 Task: Locate the nearest public gardens to Atlanta, Georgia, and Birmingham, Alabama.
Action: Mouse moved to (160, 83)
Screenshot: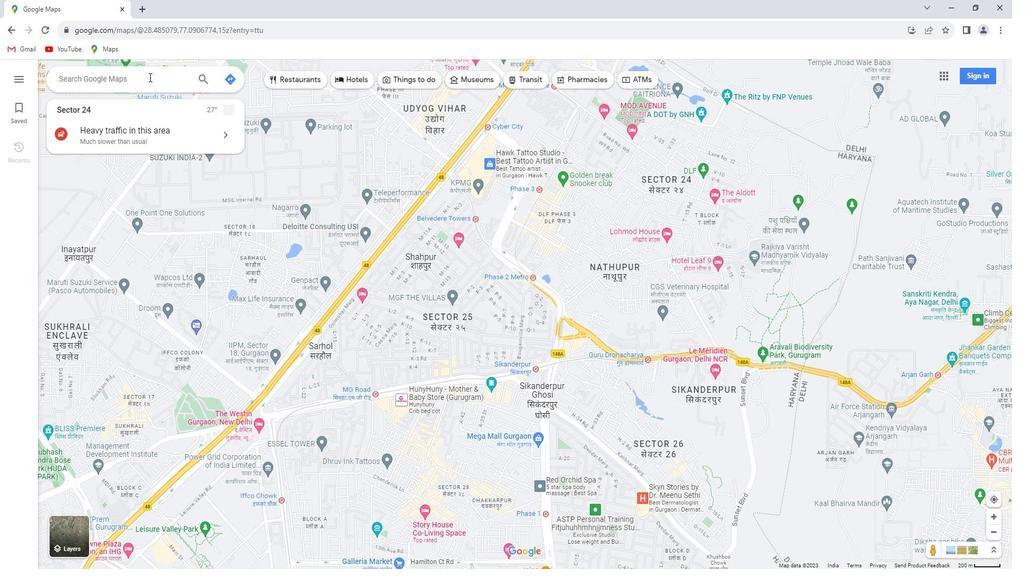 
Action: Key pressed <Key.shift>Atlantaa,<Key.space><Key.shift>Georgia<Key.enter>
Screenshot: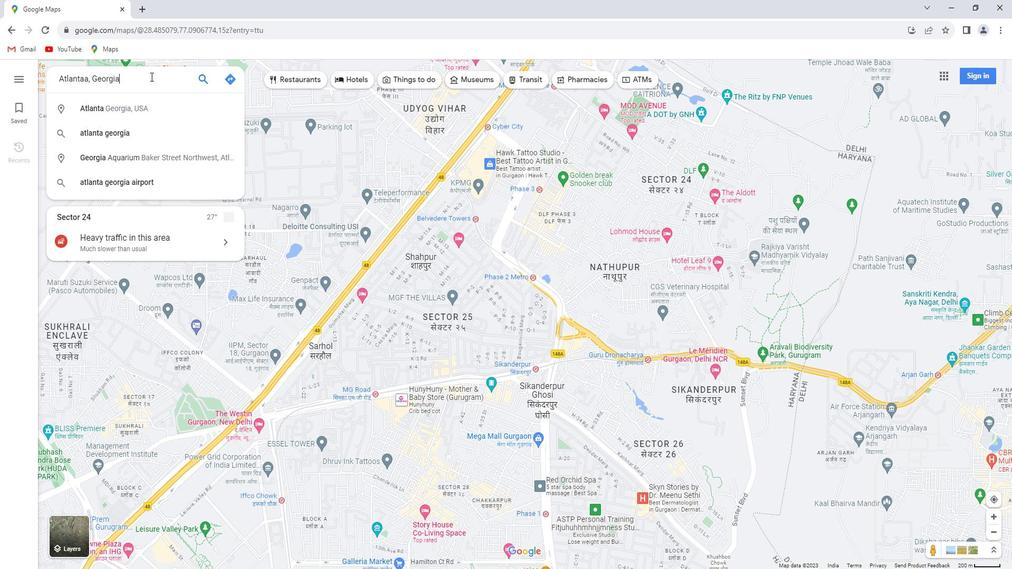 
Action: Mouse moved to (152, 265)
Screenshot: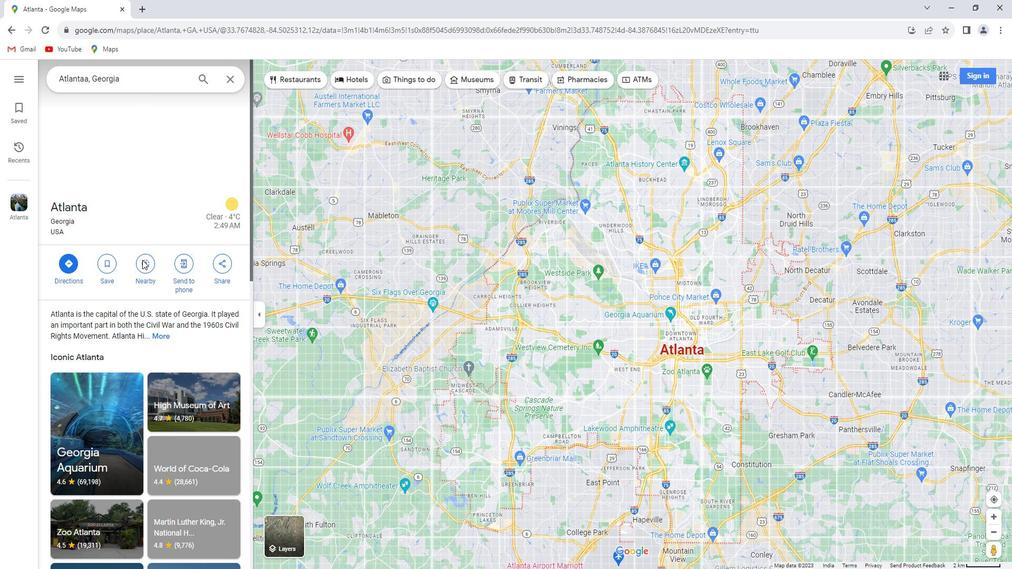 
Action: Mouse pressed left at (152, 265)
Screenshot: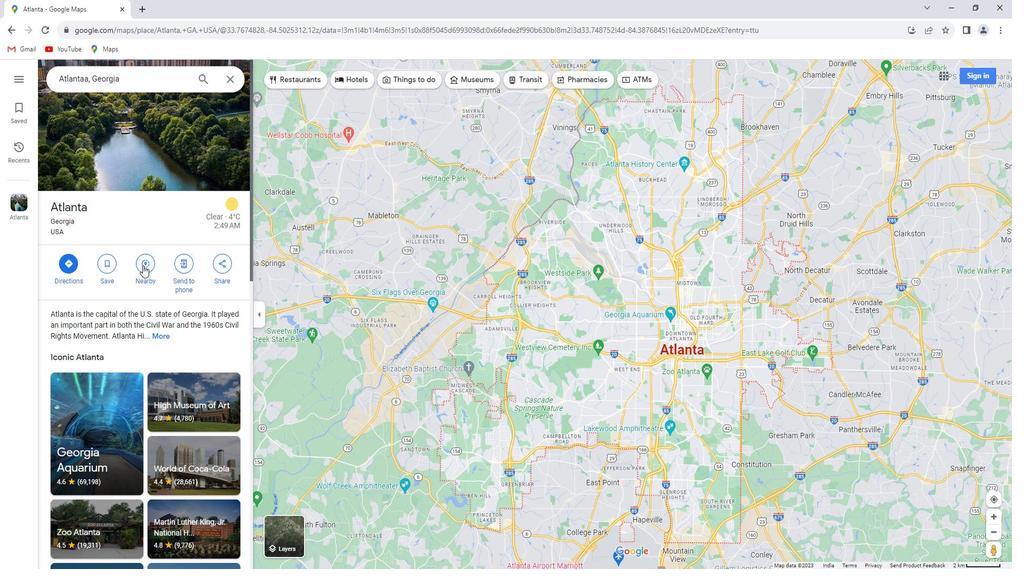 
Action: Key pressed public<Key.space>gardens
Screenshot: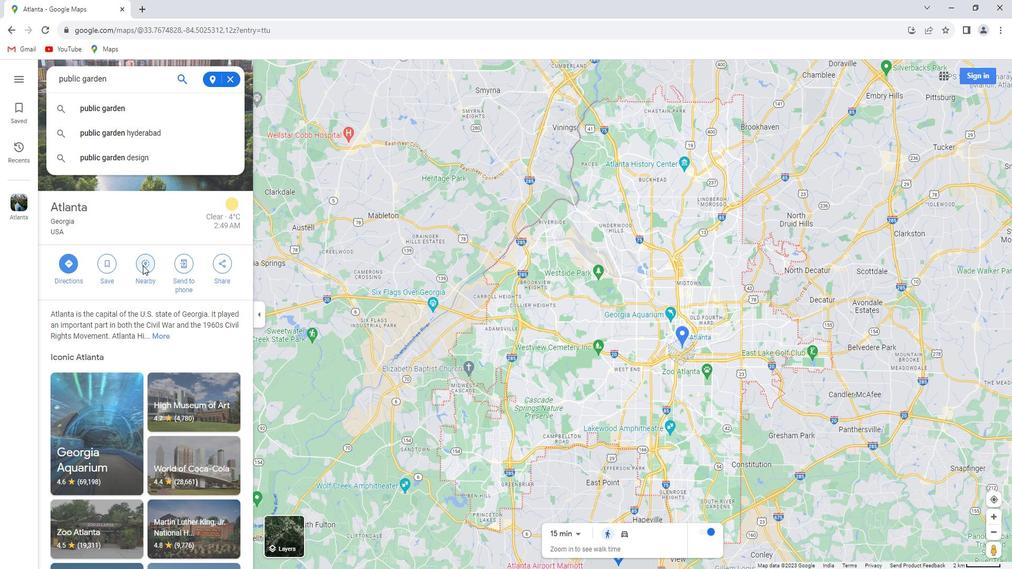 
Action: Mouse moved to (153, 267)
Screenshot: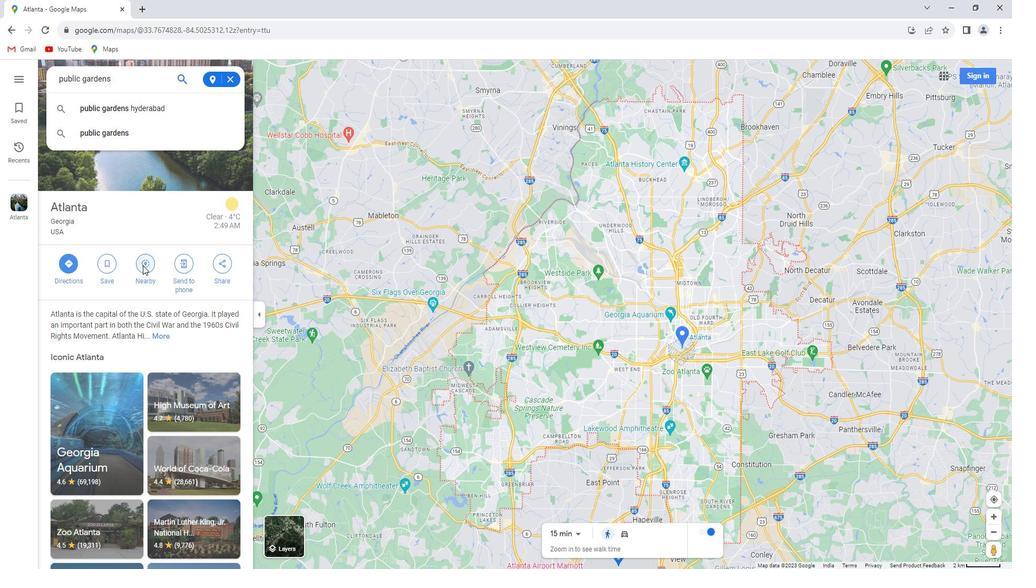 
Action: Key pressed <Key.enter>
Screenshot: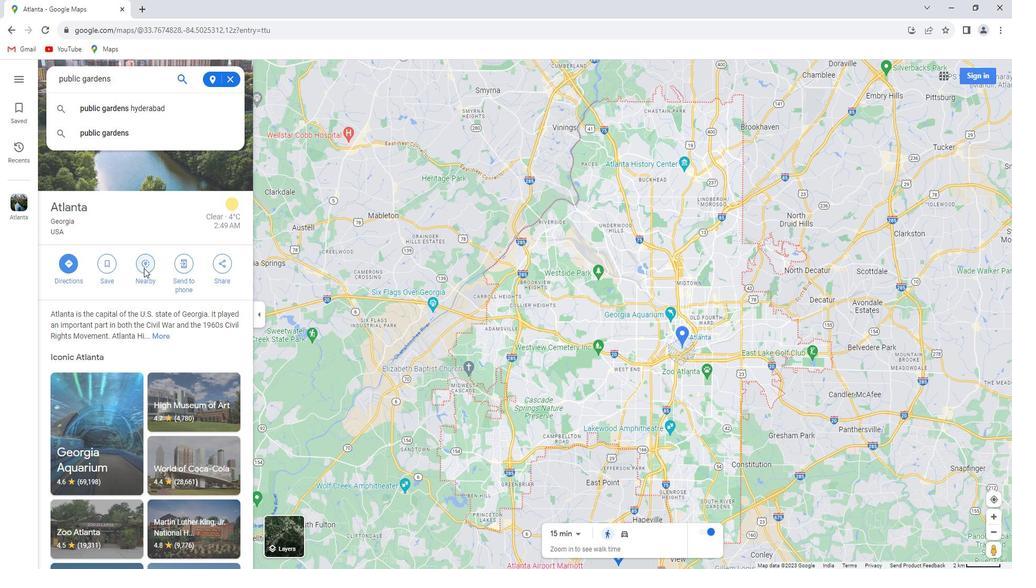 
Action: Mouse moved to (152, 275)
Screenshot: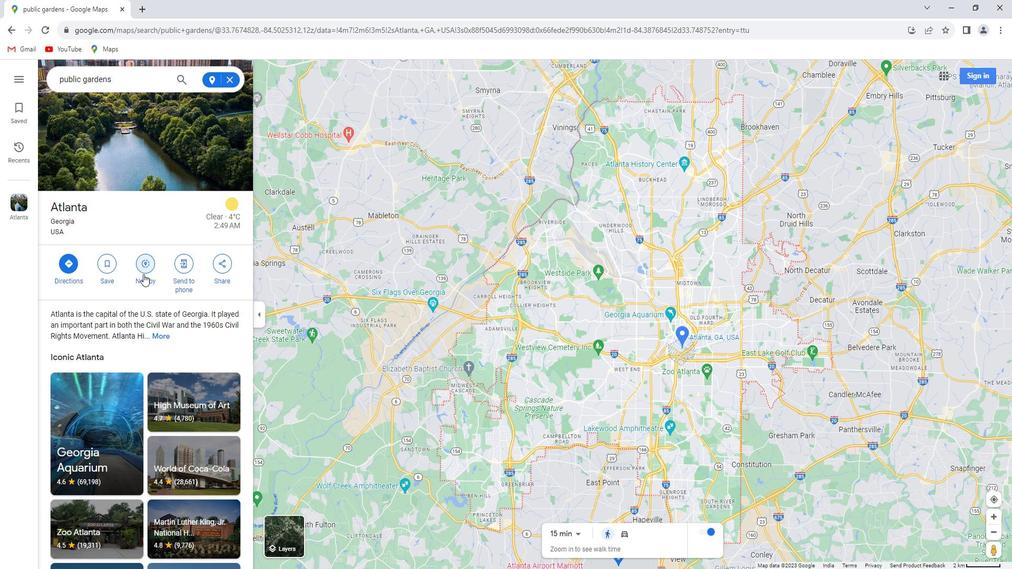 
Action: Mouse scrolled (152, 275) with delta (0, 0)
Screenshot: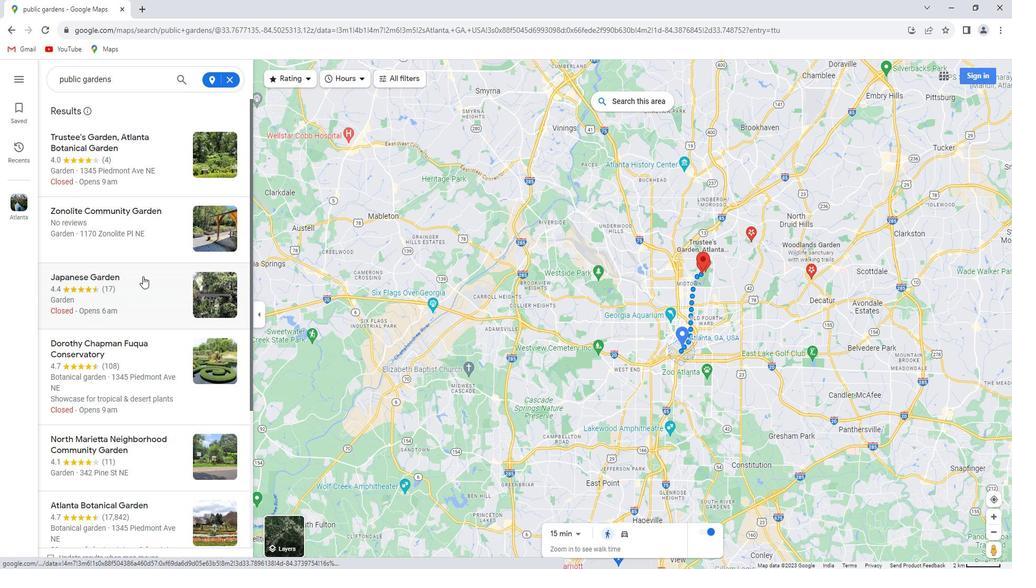 
Action: Mouse scrolled (152, 275) with delta (0, 0)
Screenshot: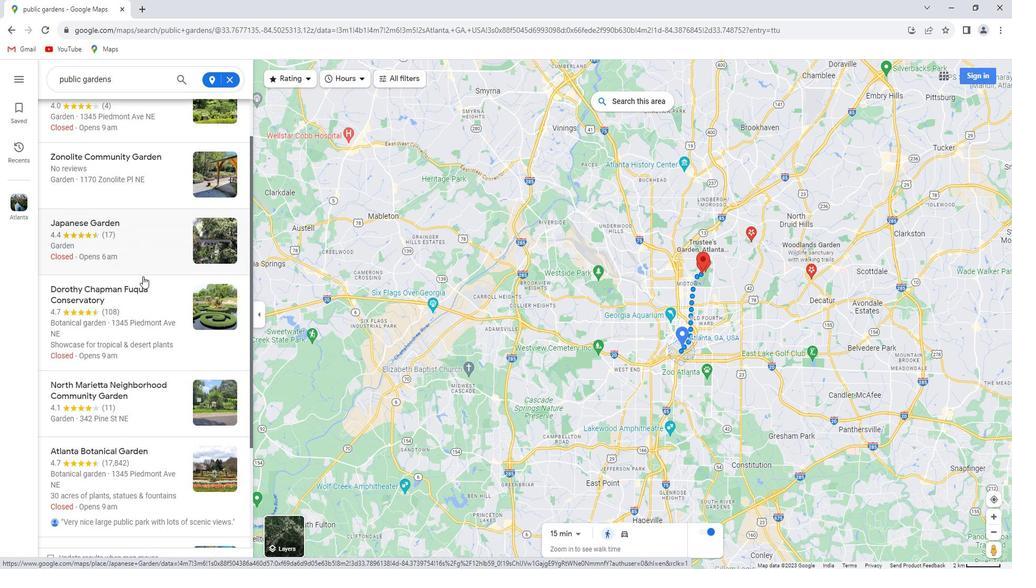 
Action: Mouse scrolled (152, 275) with delta (0, 0)
Screenshot: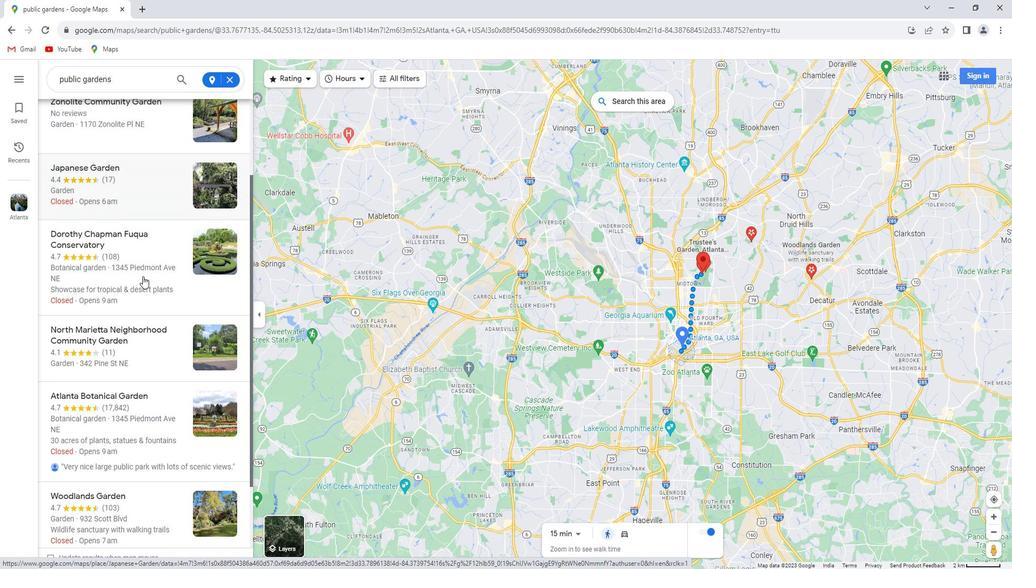 
Action: Mouse scrolled (152, 275) with delta (0, 0)
Screenshot: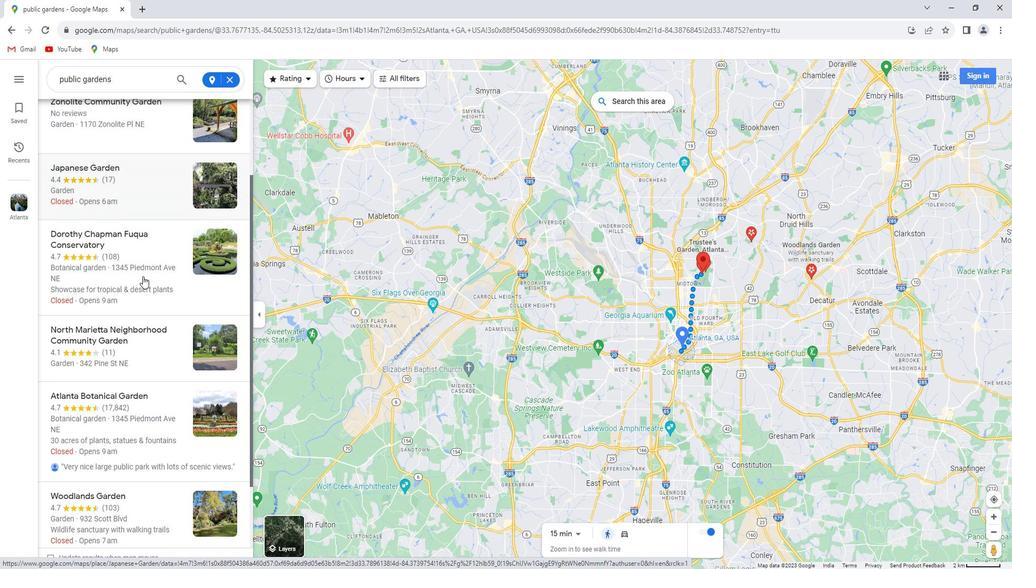 
Action: Mouse scrolled (152, 275) with delta (0, 0)
Screenshot: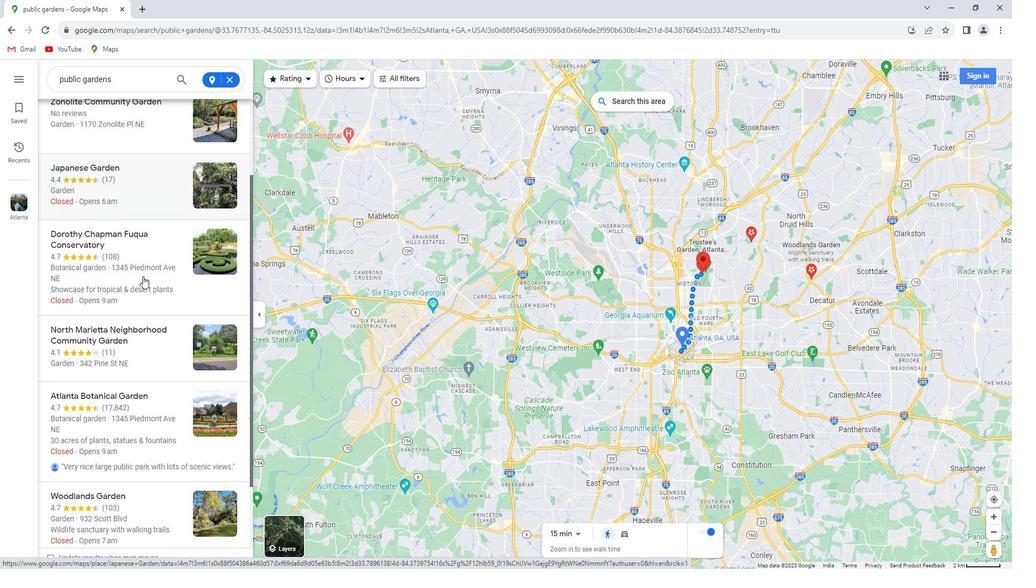 
Action: Mouse moved to (152, 277)
Screenshot: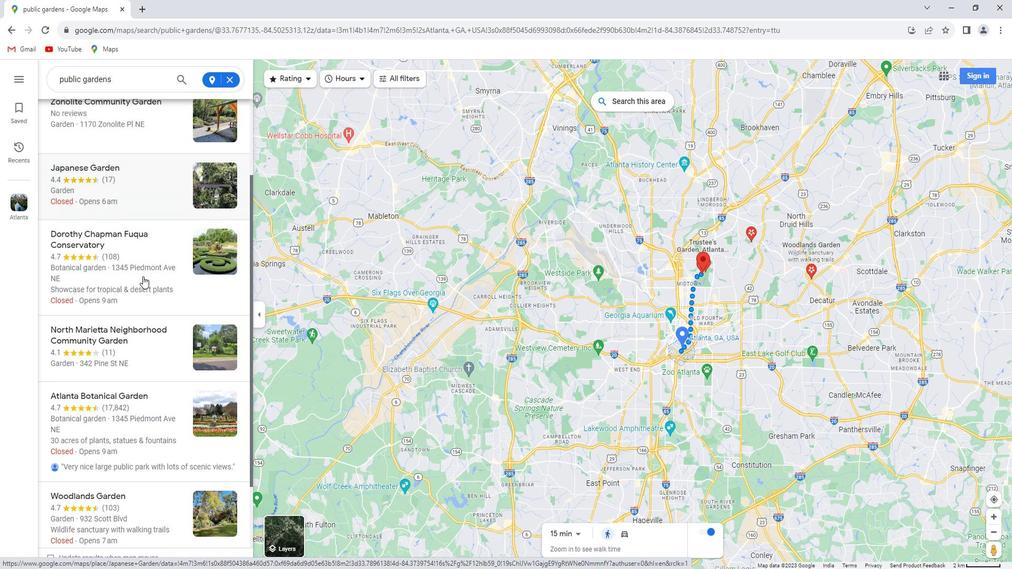 
Action: Mouse scrolled (152, 276) with delta (0, 0)
Screenshot: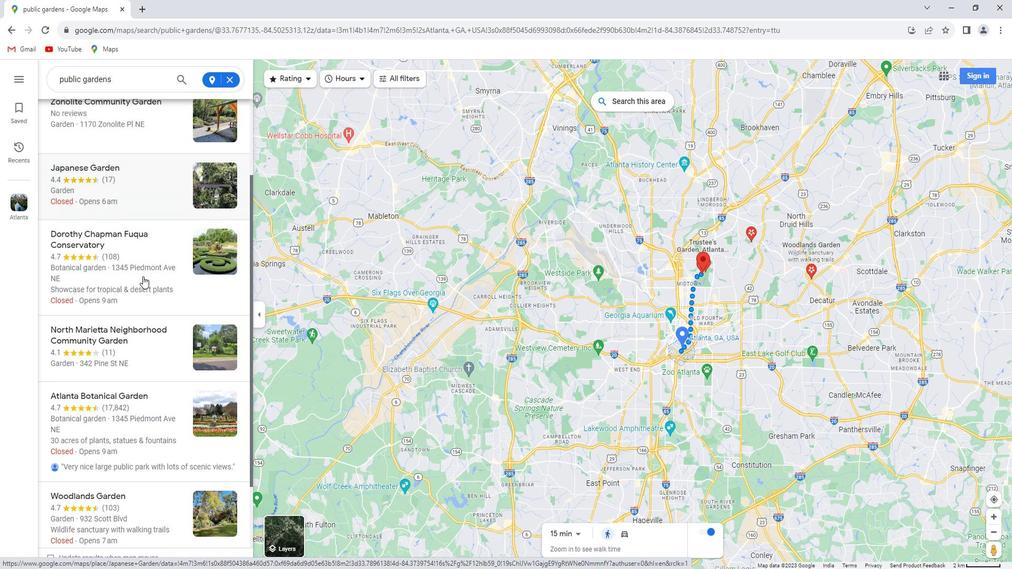 
Action: Mouse scrolled (152, 276) with delta (0, 0)
Screenshot: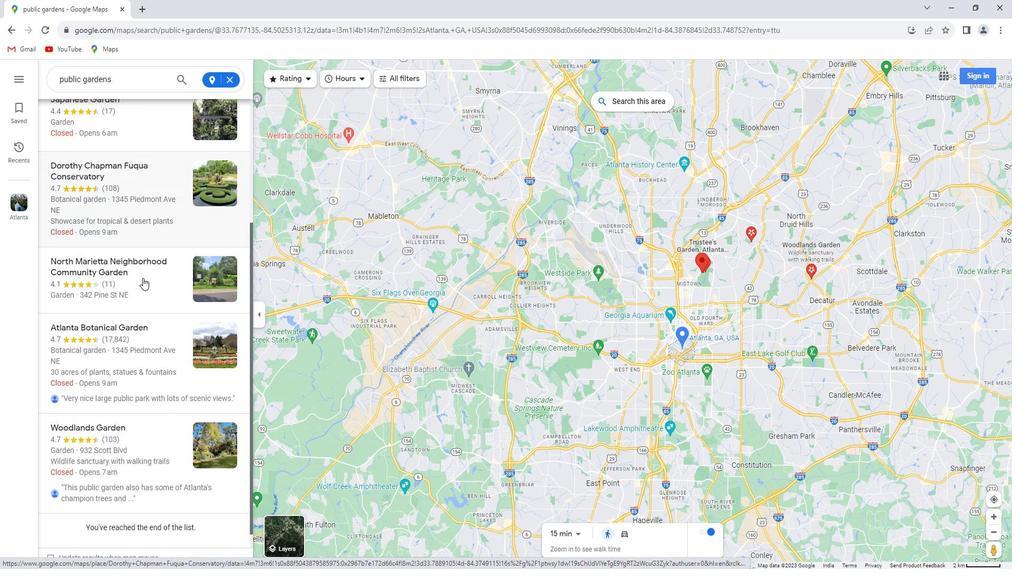 
Action: Mouse scrolled (152, 276) with delta (0, 0)
Screenshot: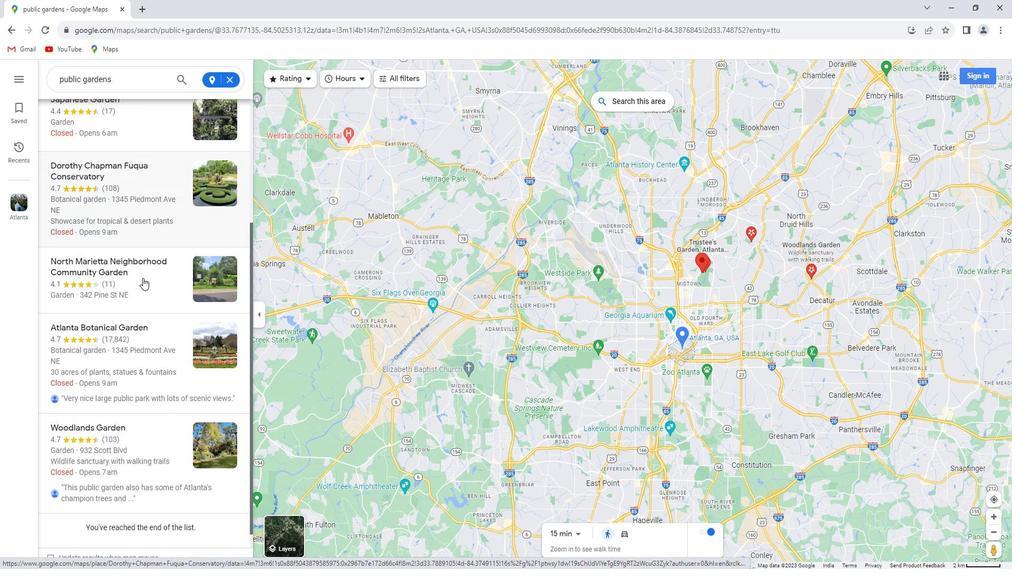 
Action: Mouse scrolled (152, 276) with delta (0, 0)
Screenshot: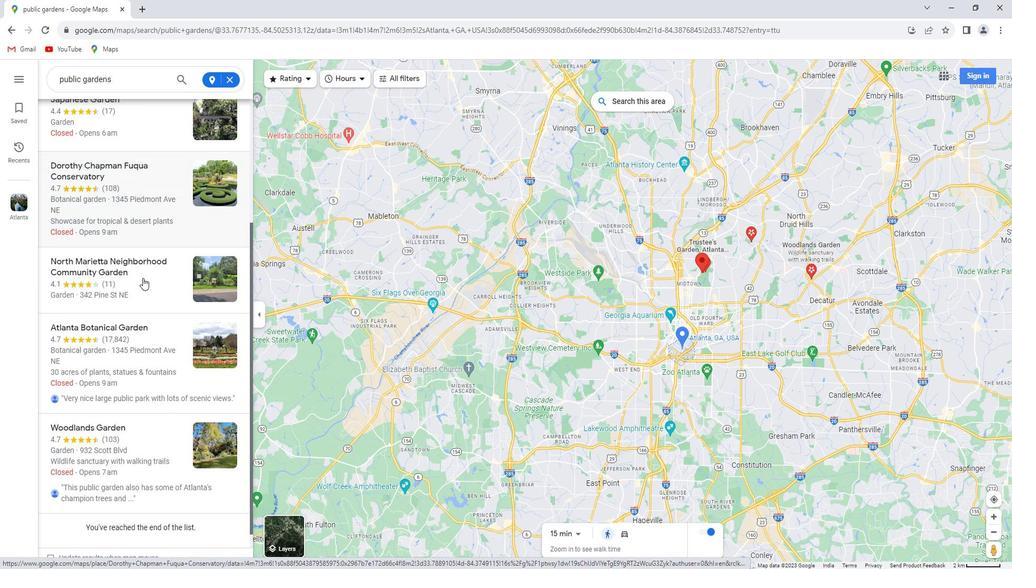 
Action: Mouse scrolled (152, 277) with delta (0, 0)
Screenshot: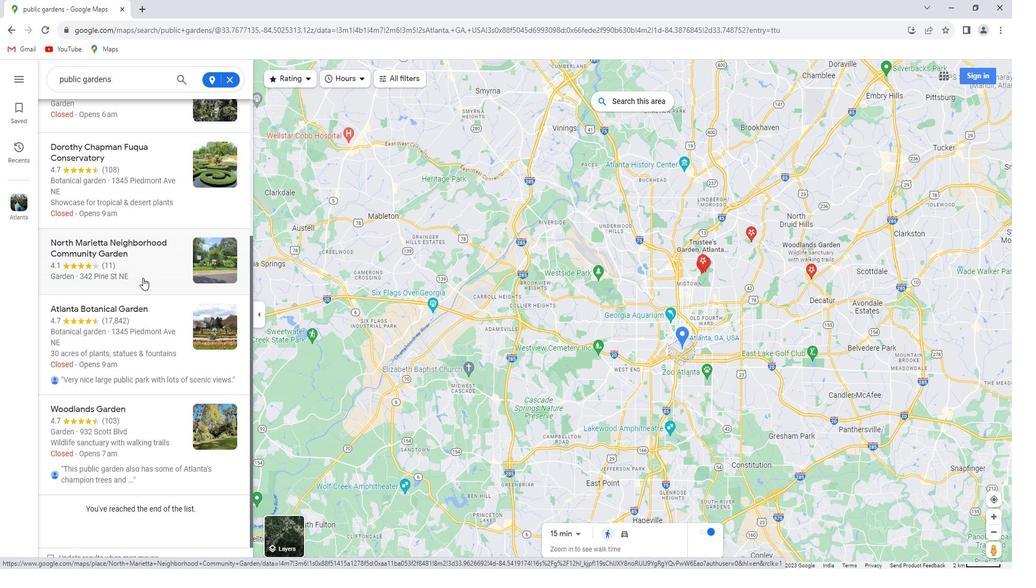 
Action: Mouse scrolled (152, 277) with delta (0, 0)
Screenshot: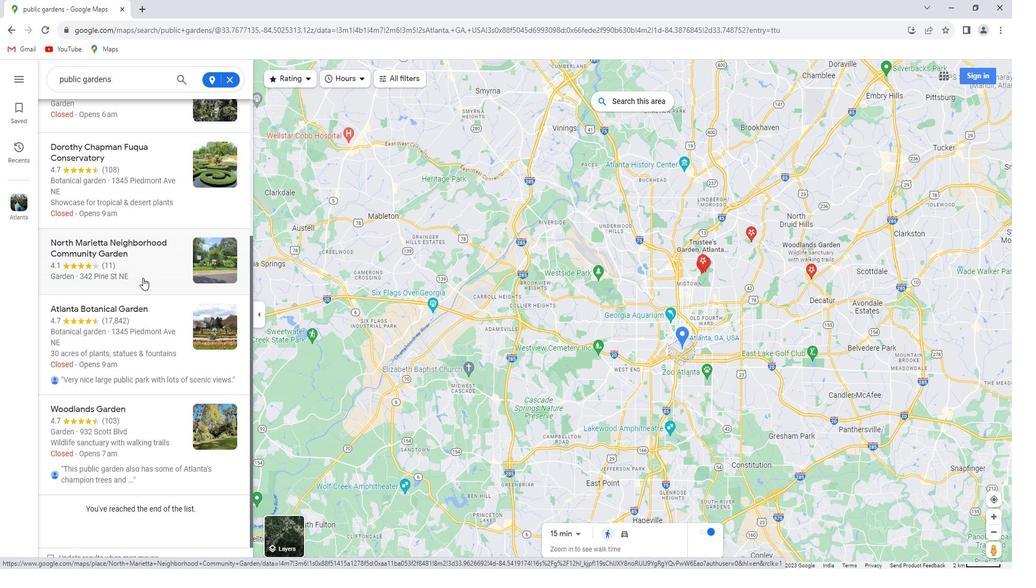 
Action: Mouse scrolled (152, 277) with delta (0, 0)
Screenshot: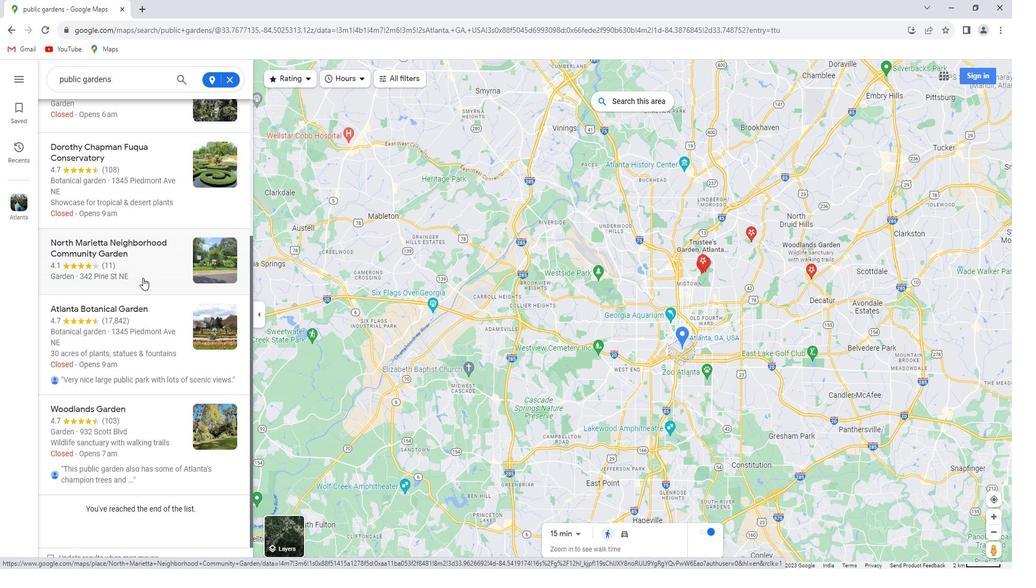 
Action: Mouse moved to (152, 277)
Screenshot: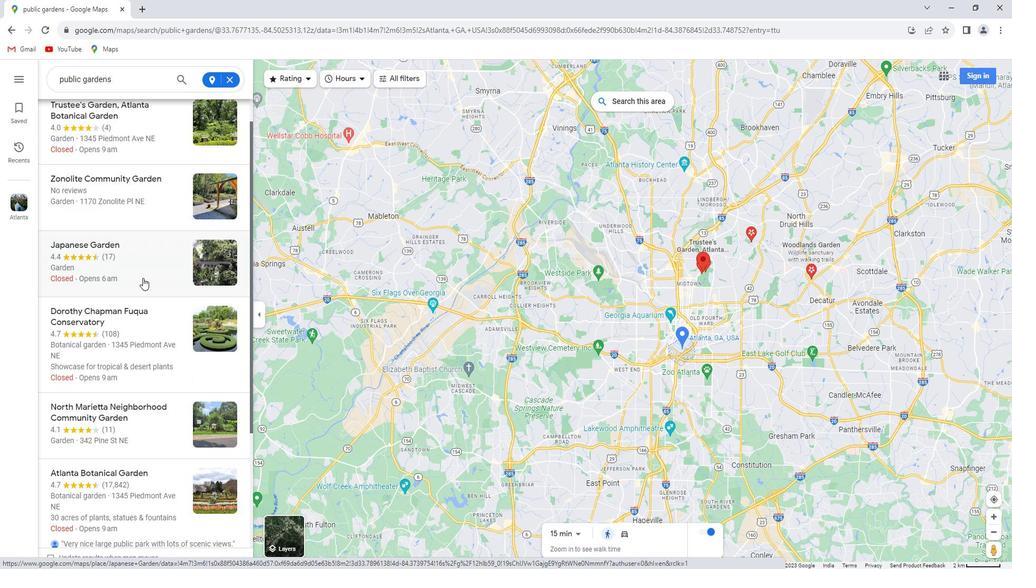 
Action: Mouse scrolled (152, 278) with delta (0, 0)
Screenshot: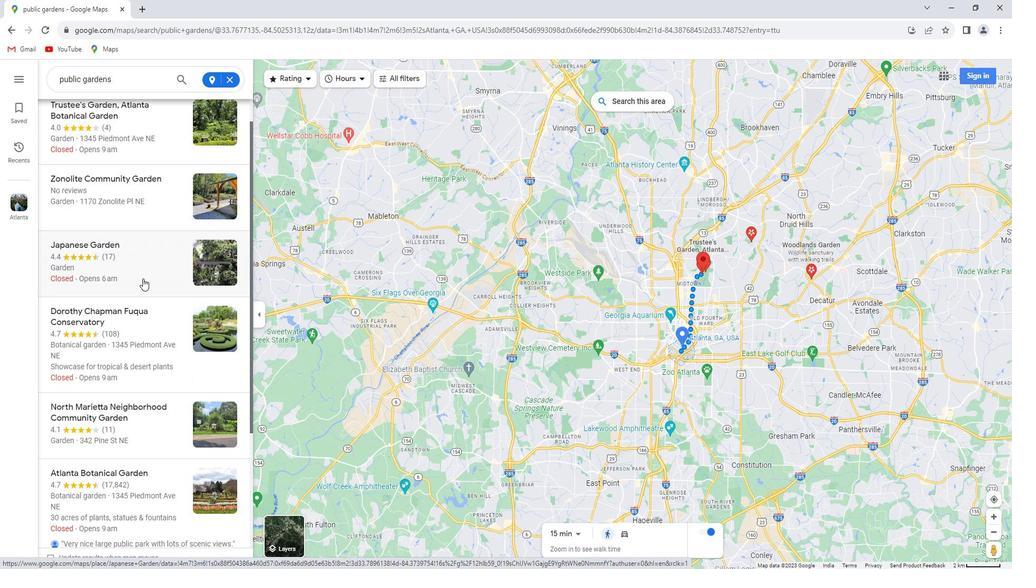 
Action: Mouse scrolled (152, 278) with delta (0, 0)
Screenshot: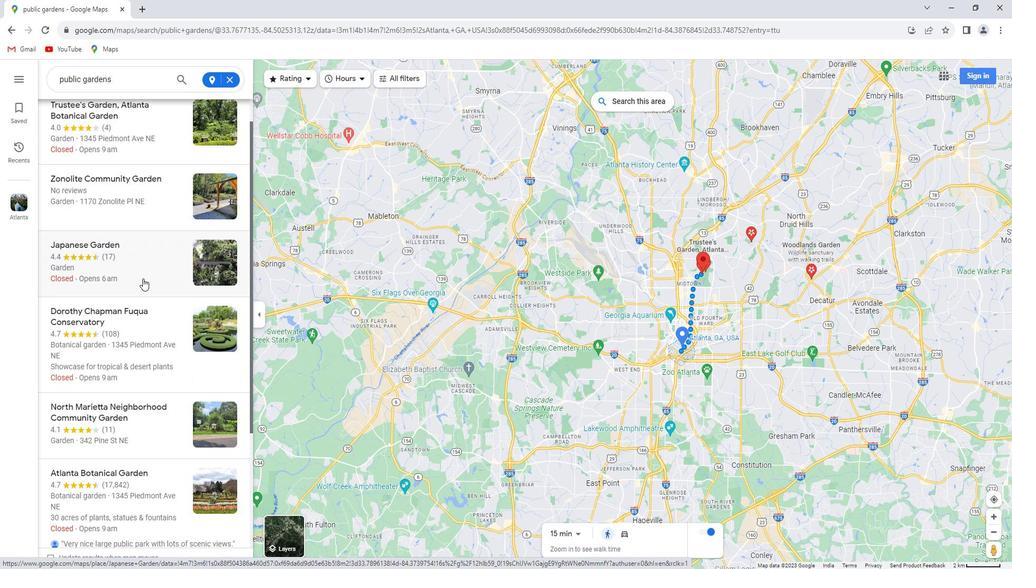 
Action: Mouse scrolled (152, 278) with delta (0, 0)
Screenshot: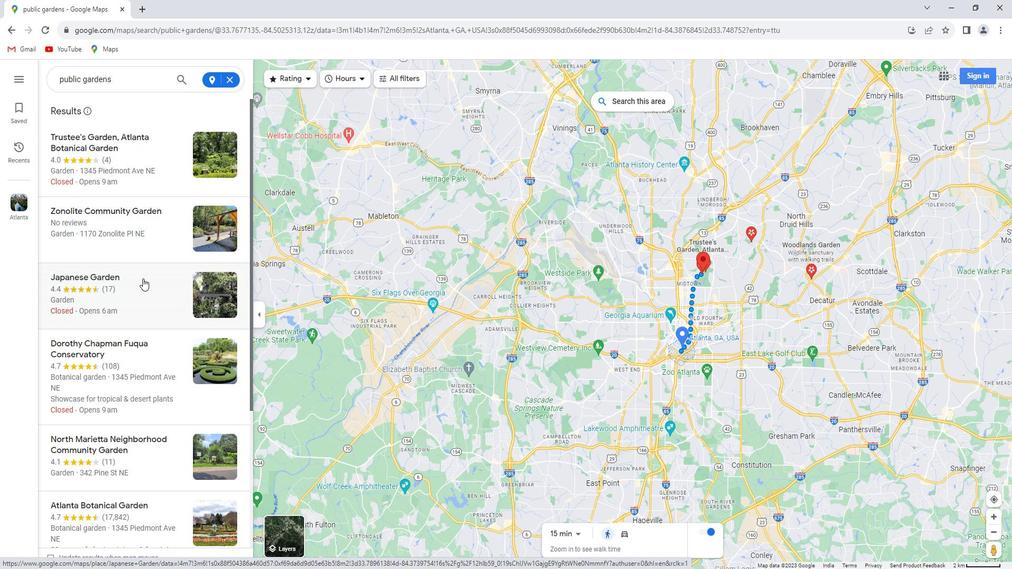 
Action: Mouse scrolled (152, 278) with delta (0, 0)
Screenshot: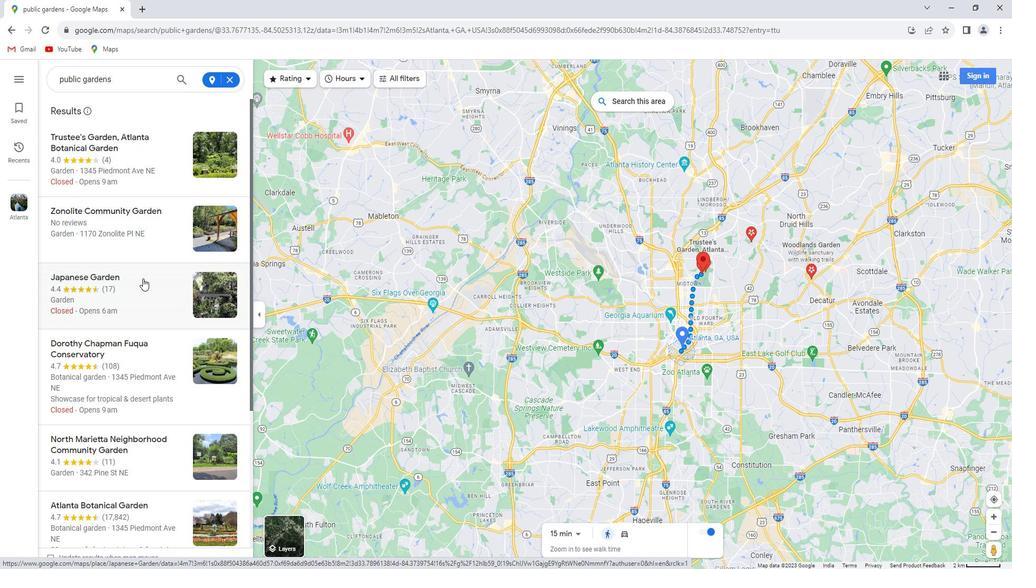 
Action: Mouse moved to (243, 85)
Screenshot: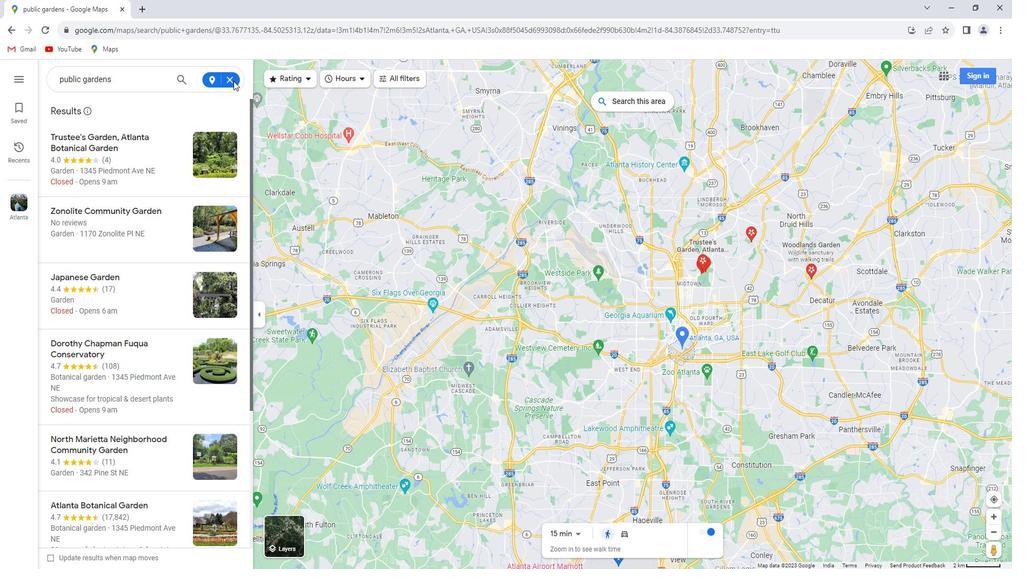 
Action: Mouse pressed left at (243, 85)
Screenshot: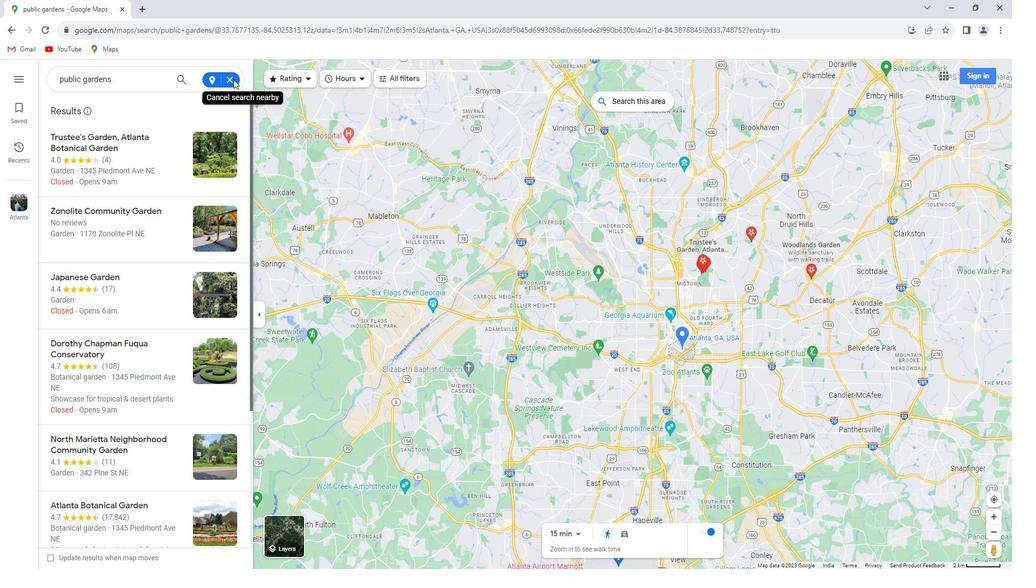 
Action: Mouse moved to (241, 82)
Screenshot: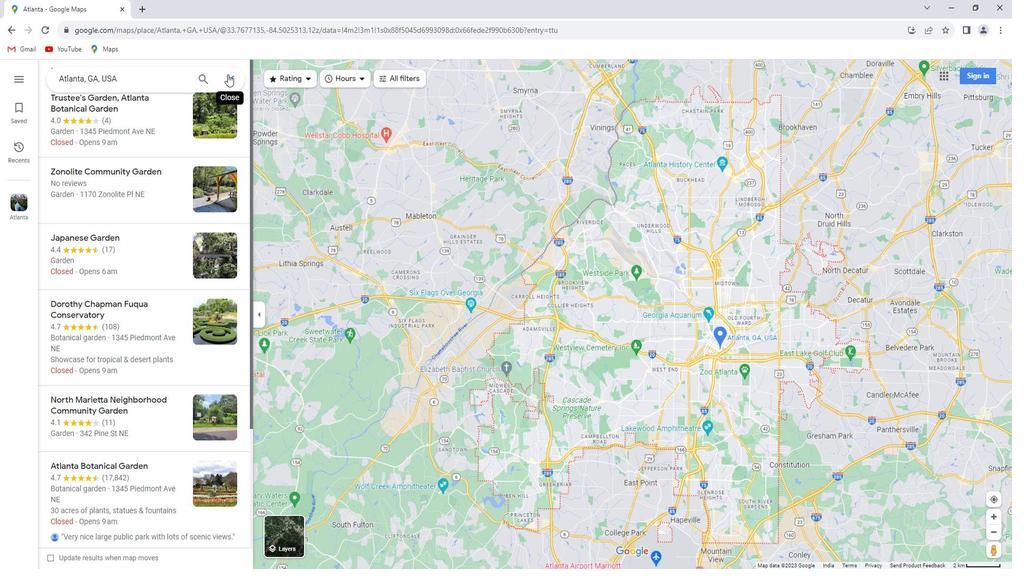 
Action: Mouse pressed left at (241, 82)
Screenshot: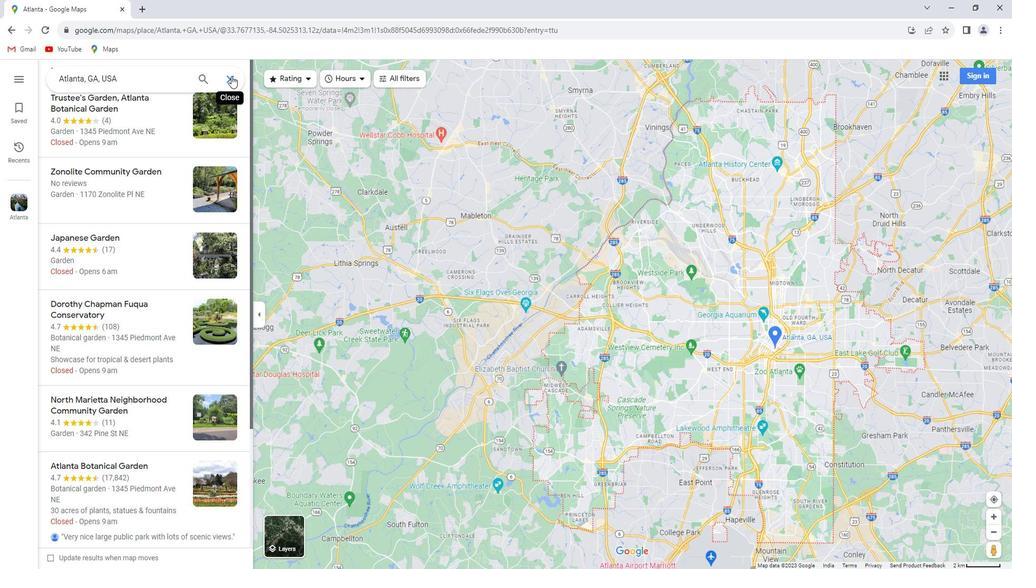 
Action: Mouse moved to (154, 84)
Screenshot: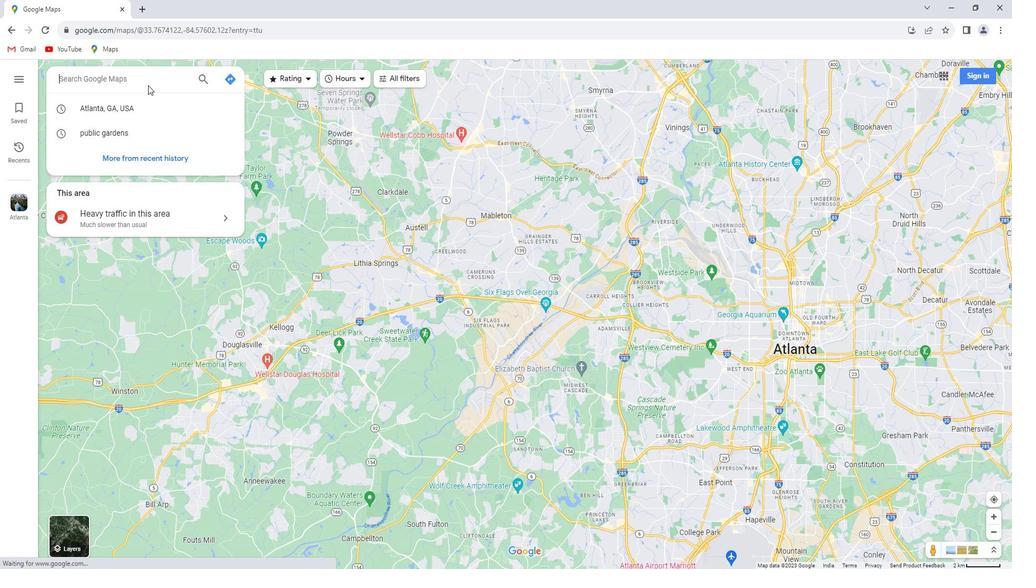 
Action: Key pressed <Key.shift>M<Key.backspace><Key.shift>Brimingham,<Key.space><Key.shift>Alabama<Key.enter>
Screenshot: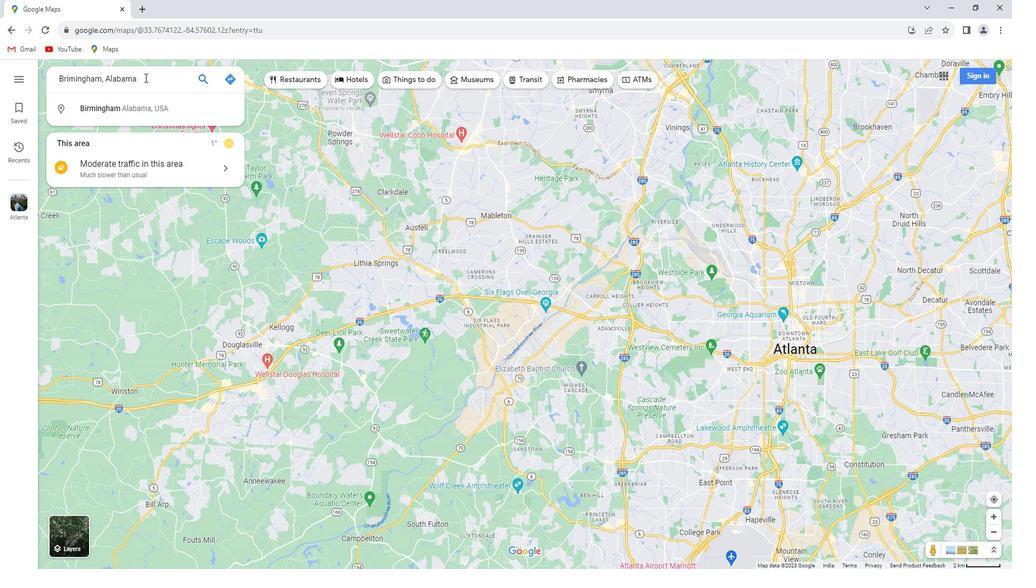 
Action: Mouse moved to (158, 266)
Screenshot: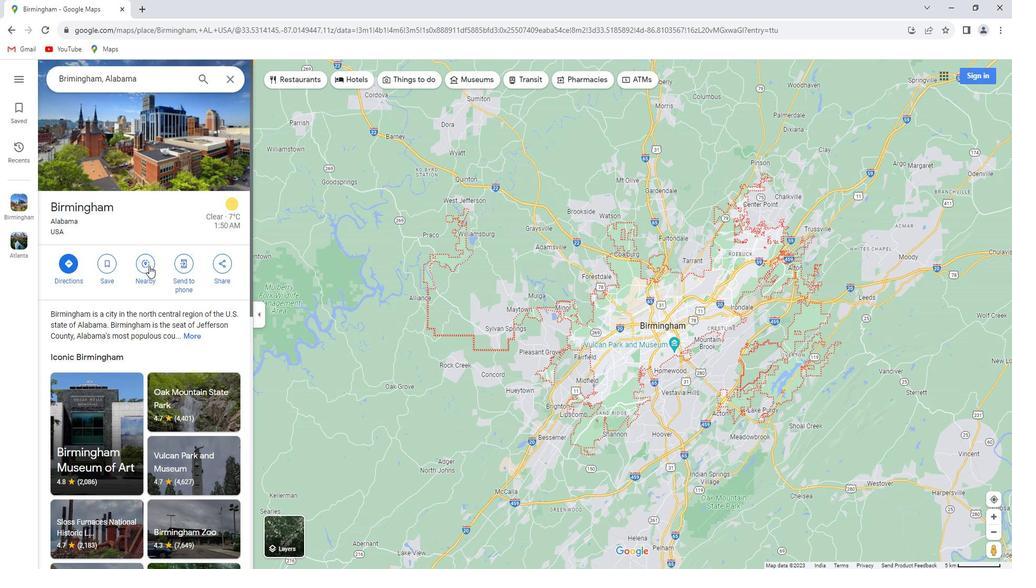 
Action: Mouse pressed left at (158, 266)
Screenshot: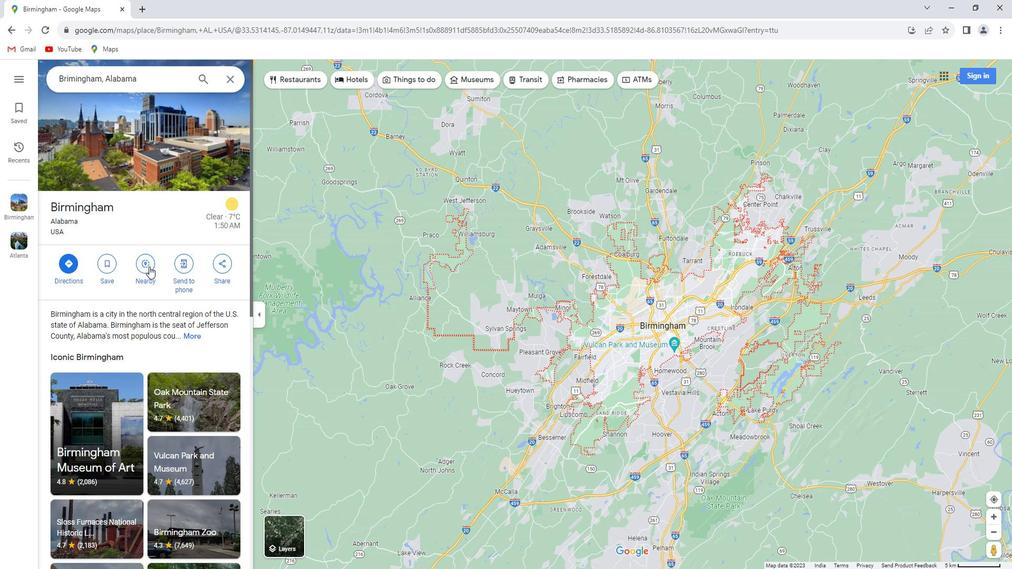 
Action: Key pressed public<Key.space>gardens<Key.enter>
Screenshot: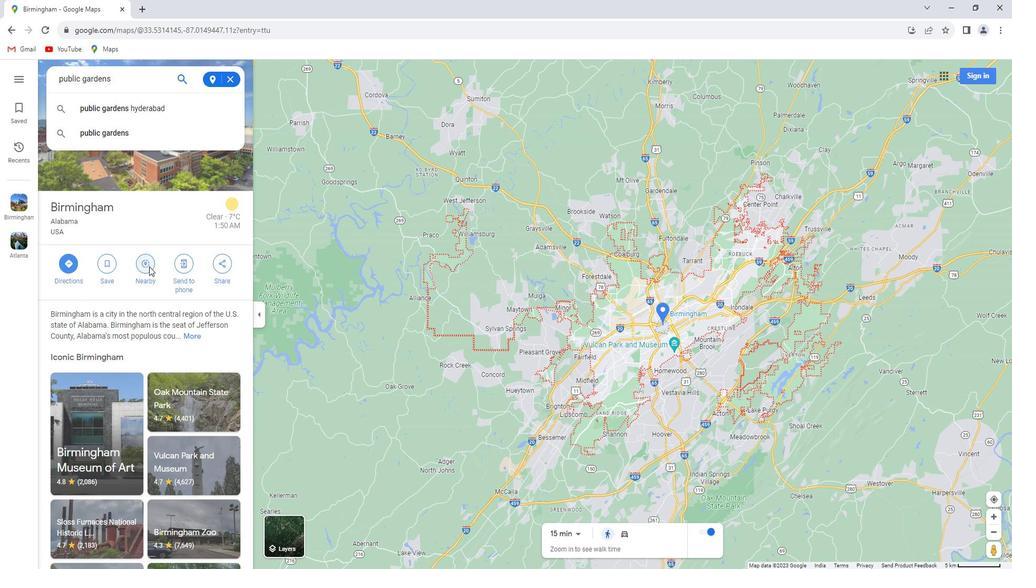 
Action: Mouse moved to (167, 181)
Screenshot: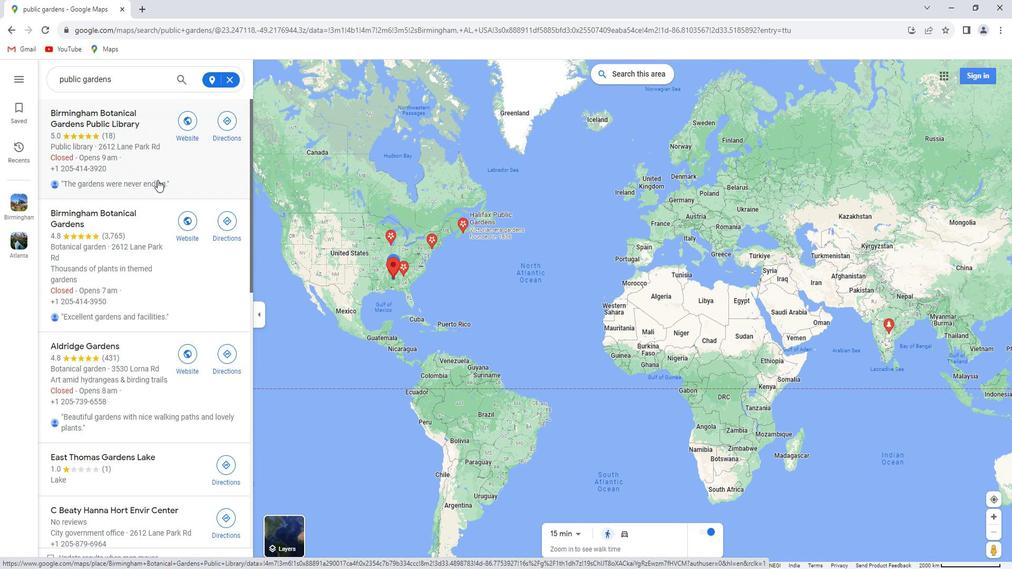 
Action: Mouse scrolled (167, 181) with delta (0, 0)
Screenshot: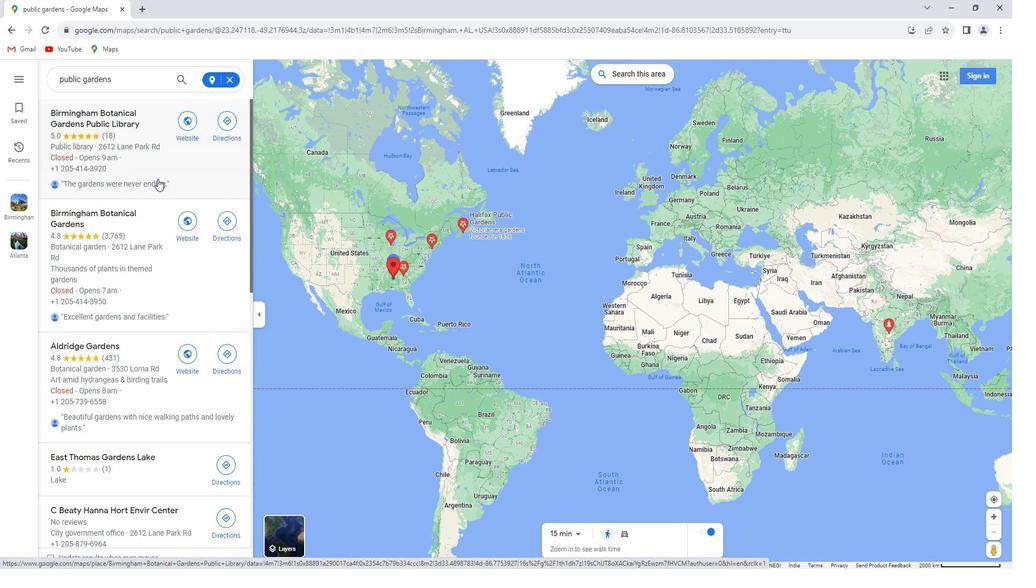 
Action: Mouse moved to (167, 181)
Screenshot: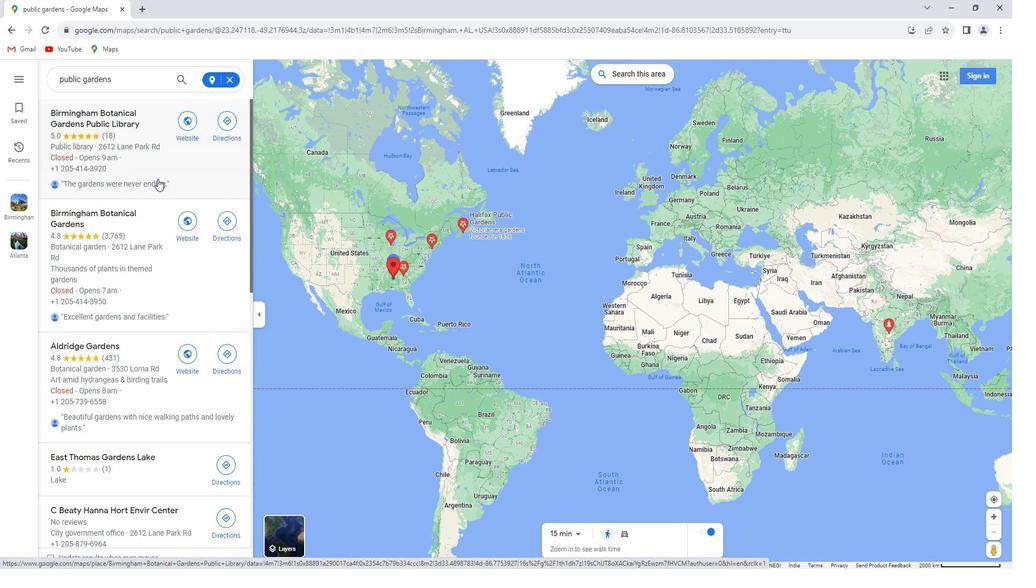 
Action: Mouse scrolled (167, 181) with delta (0, 0)
Screenshot: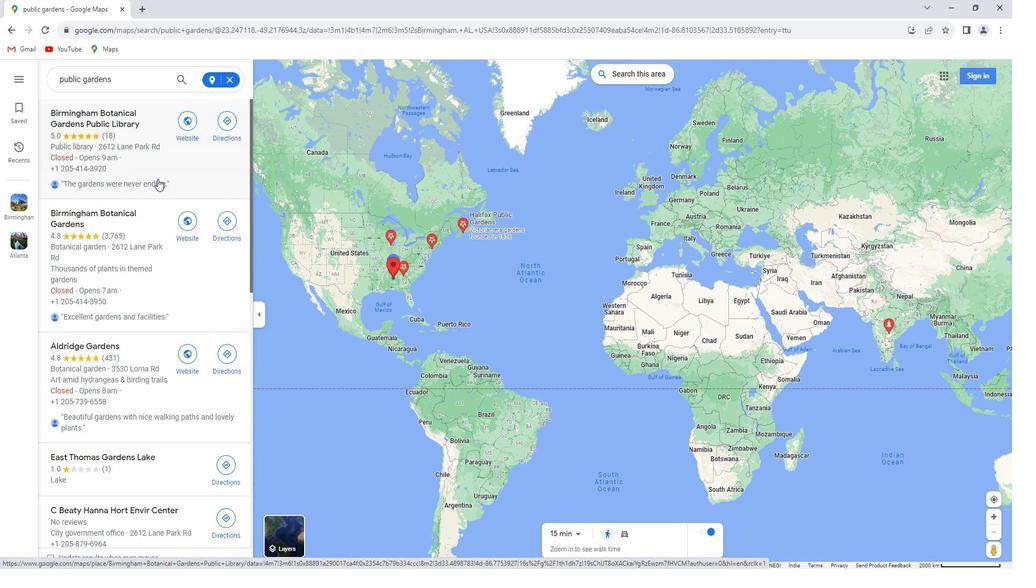 
Action: Mouse moved to (167, 183)
Screenshot: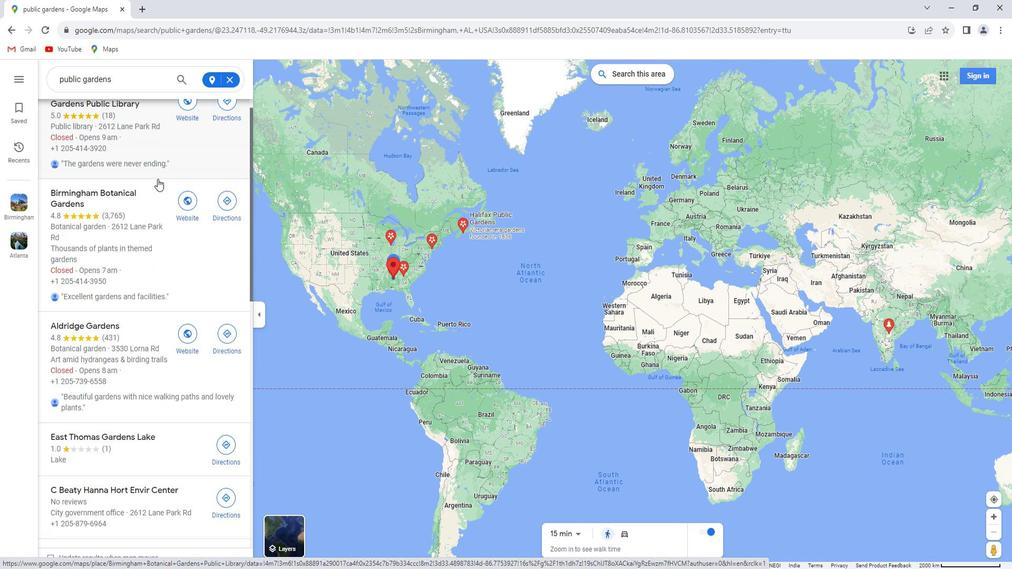 
Action: Mouse scrolled (167, 183) with delta (0, 0)
Screenshot: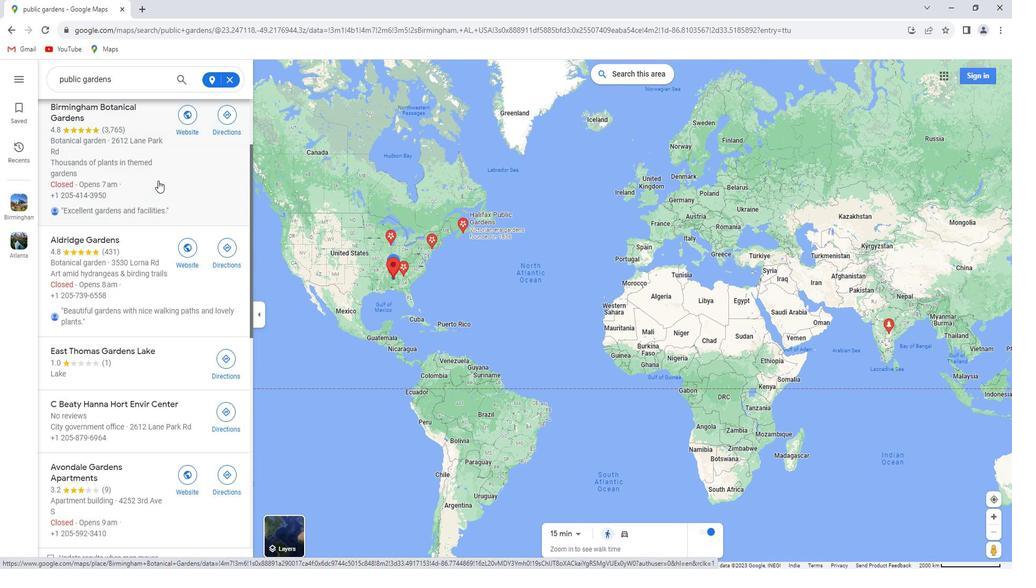 
Action: Mouse scrolled (167, 183) with delta (0, 0)
Screenshot: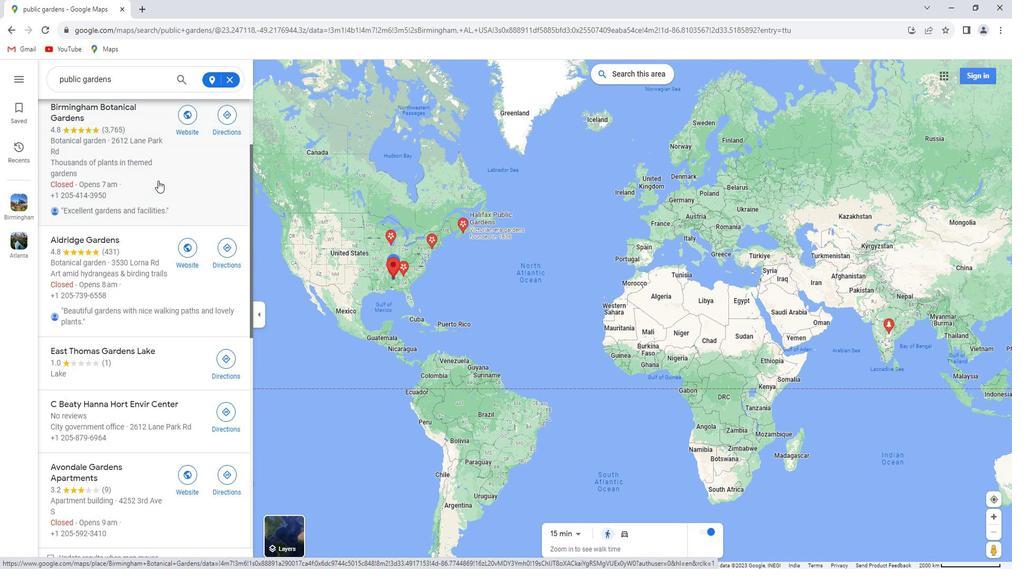 
Action: Mouse scrolled (167, 183) with delta (0, 0)
Screenshot: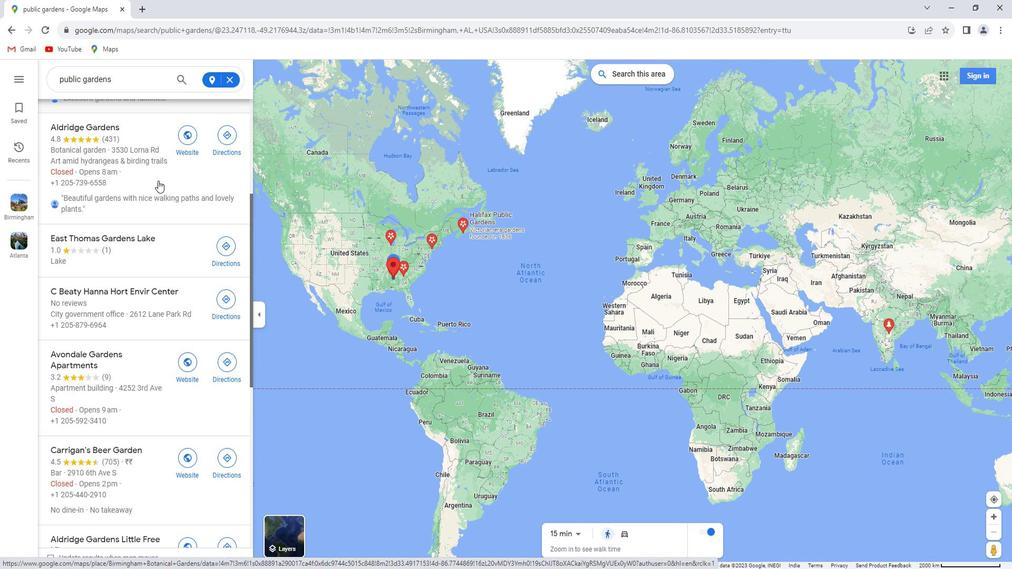 
Action: Mouse scrolled (167, 183) with delta (0, 0)
Screenshot: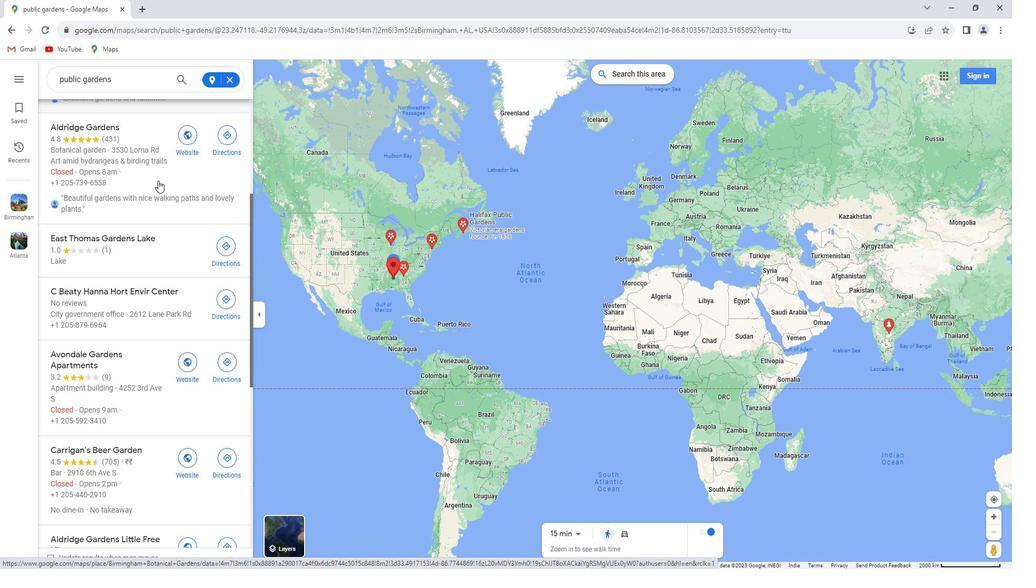 
Action: Mouse scrolled (167, 183) with delta (0, 0)
Screenshot: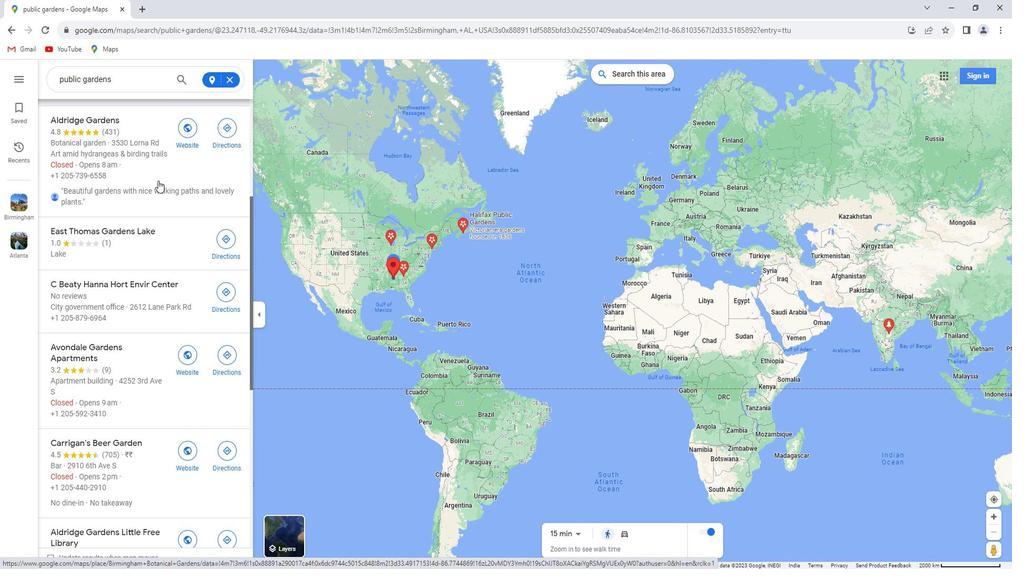 
Action: Mouse scrolled (167, 183) with delta (0, 0)
Screenshot: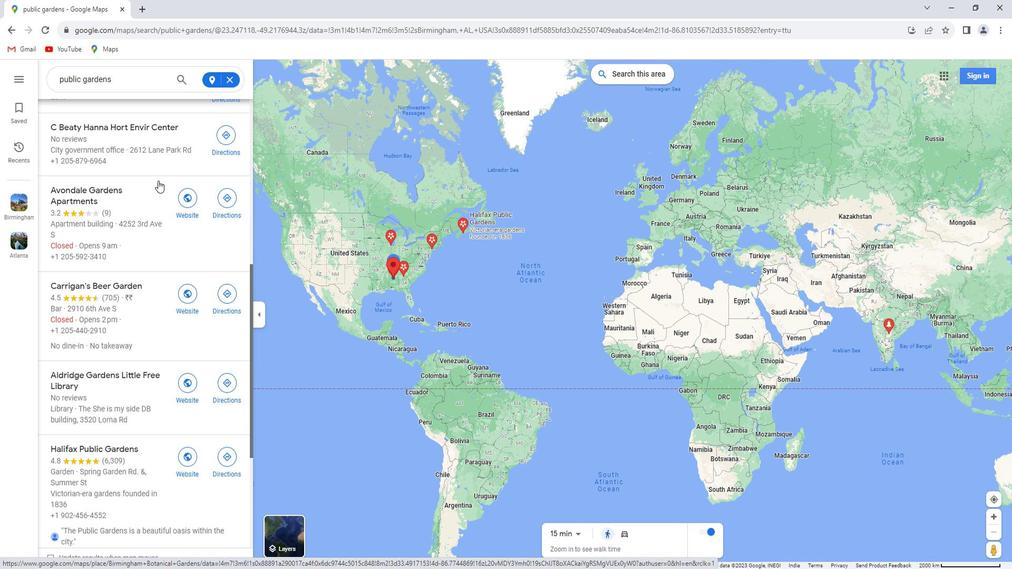 
Action: Mouse scrolled (167, 183) with delta (0, 0)
Screenshot: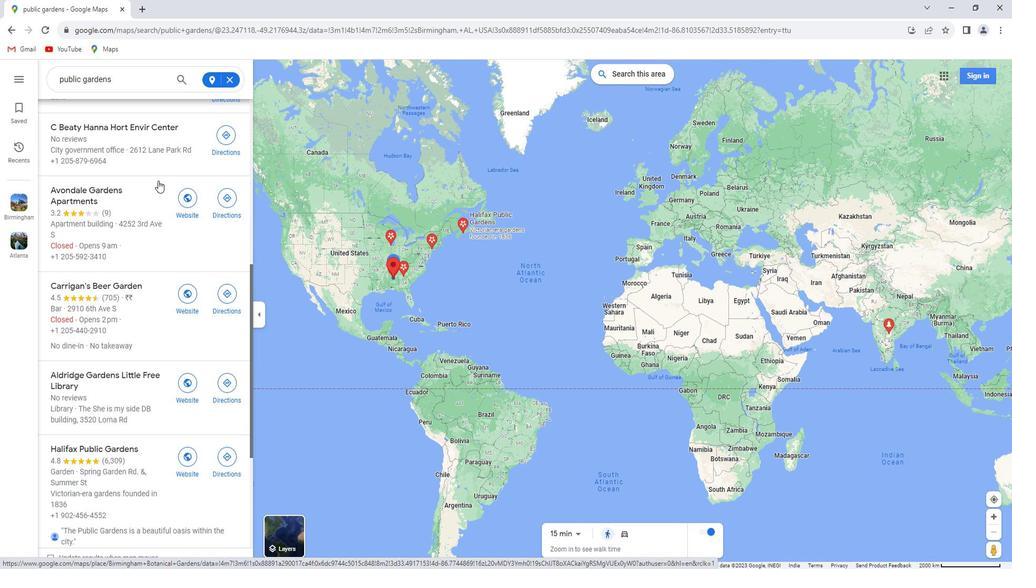 
Action: Mouse scrolled (167, 183) with delta (0, 0)
Screenshot: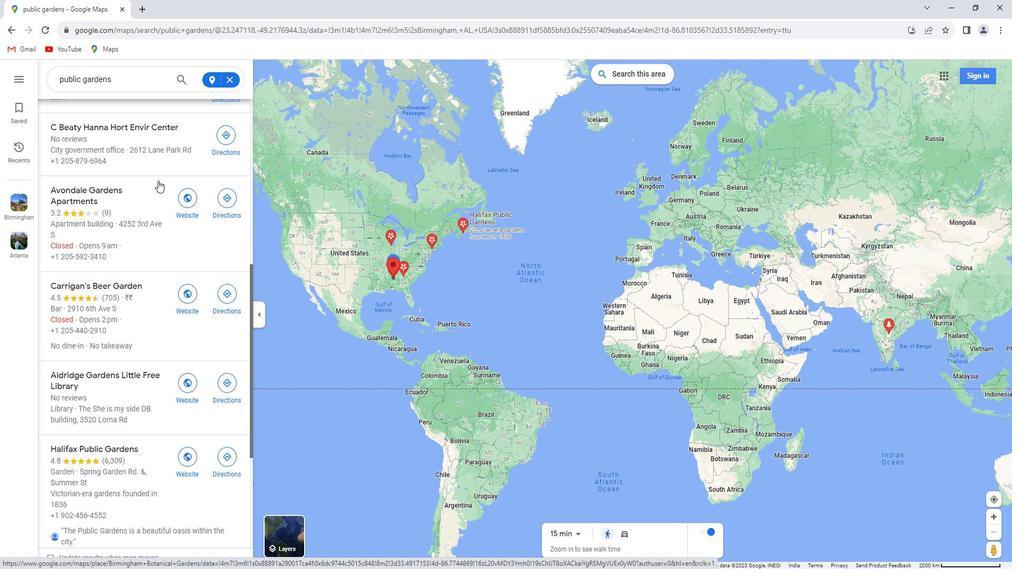 
Action: Mouse scrolled (167, 183) with delta (0, 0)
Screenshot: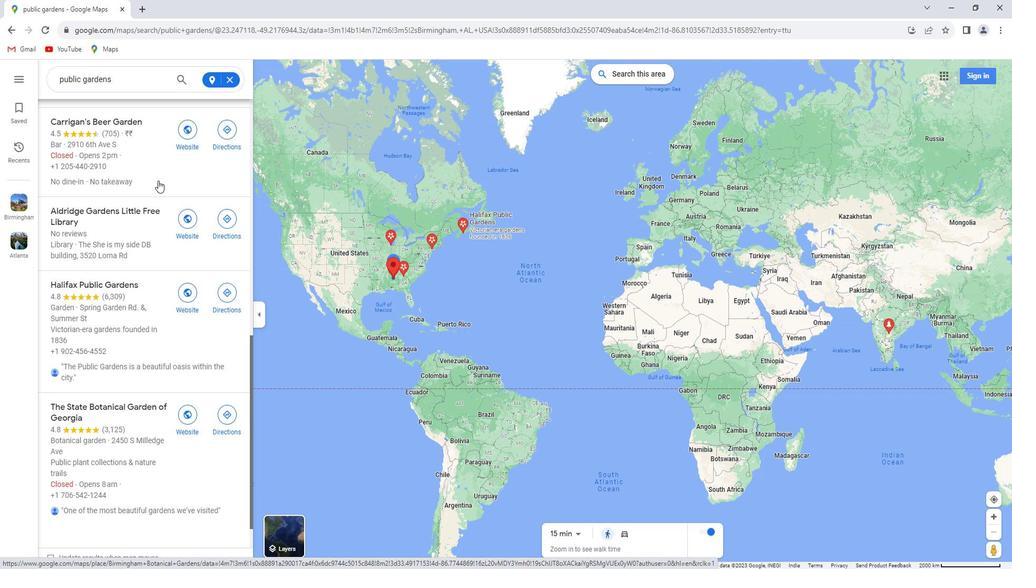 
Action: Mouse scrolled (167, 183) with delta (0, 0)
Screenshot: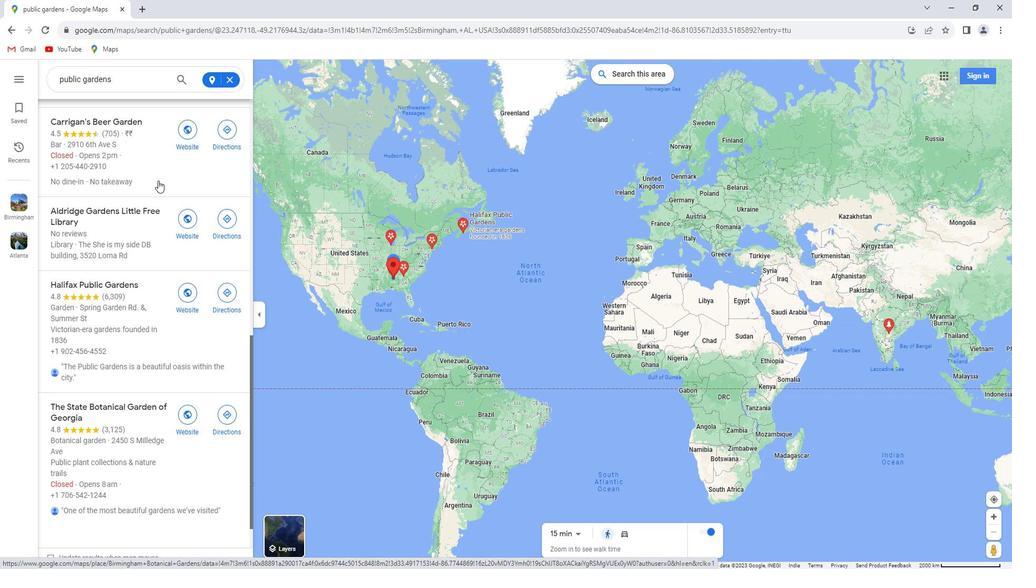 
Action: Mouse scrolled (167, 183) with delta (0, 0)
Screenshot: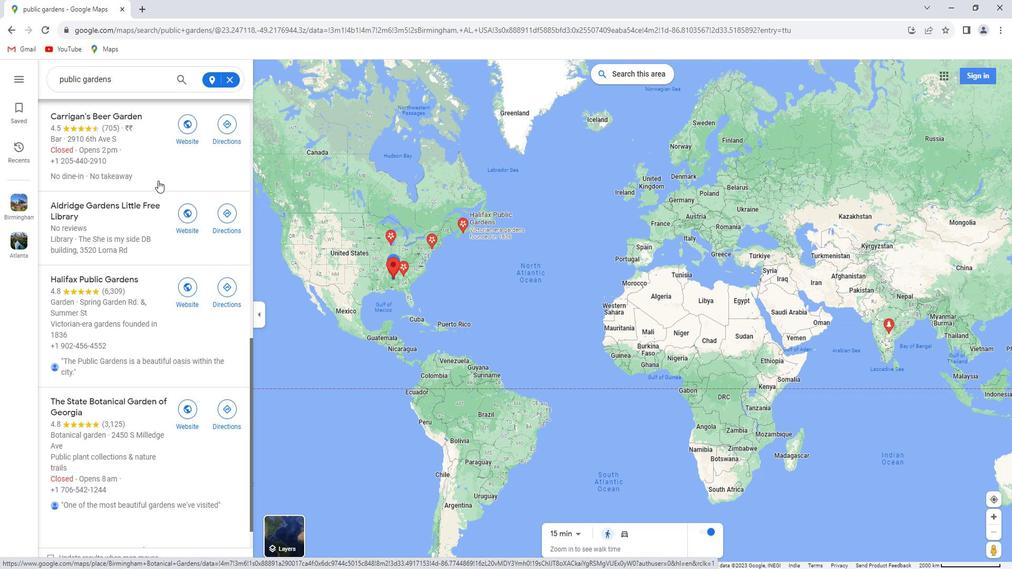 
Action: Mouse scrolled (167, 183) with delta (0, 0)
Screenshot: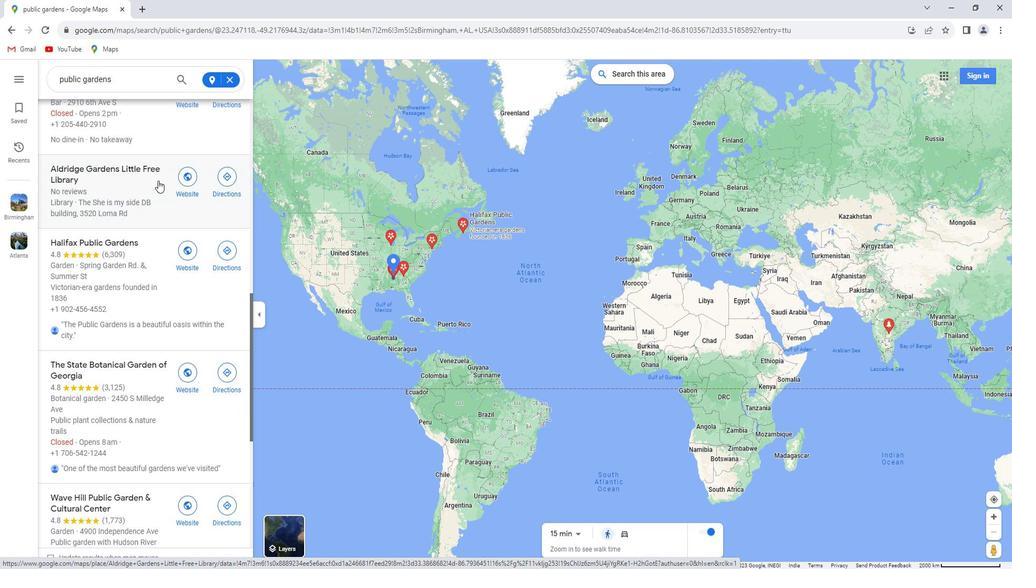 
Action: Mouse scrolled (167, 183) with delta (0, 0)
Screenshot: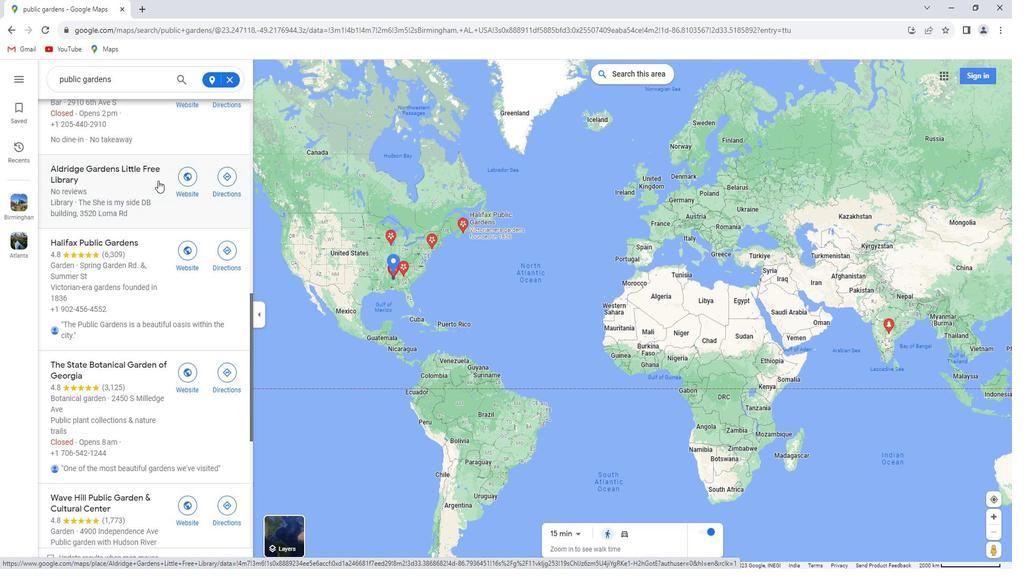 
Action: Mouse scrolled (167, 183) with delta (0, 0)
Screenshot: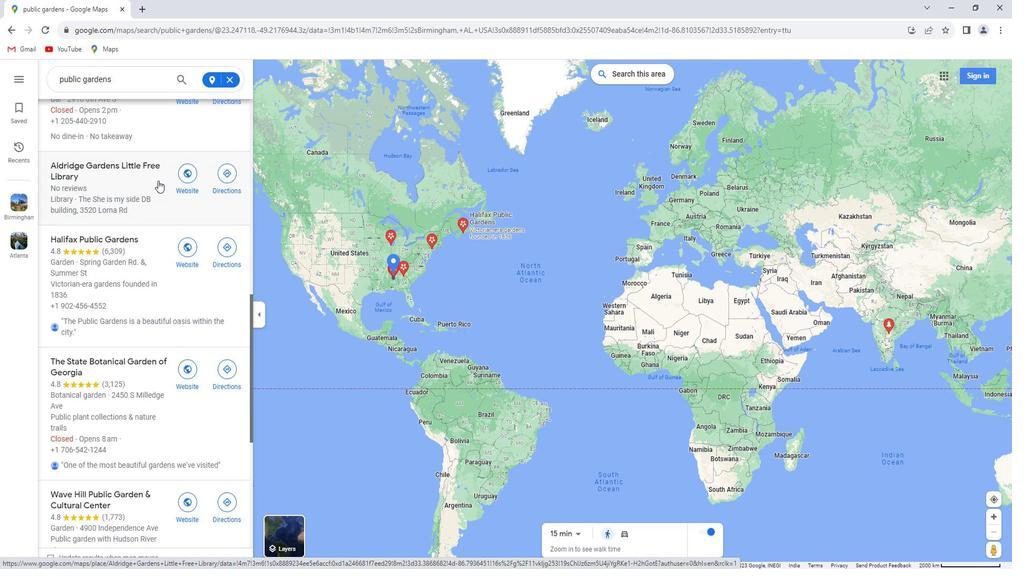 
Action: Mouse scrolled (167, 183) with delta (0, 0)
Screenshot: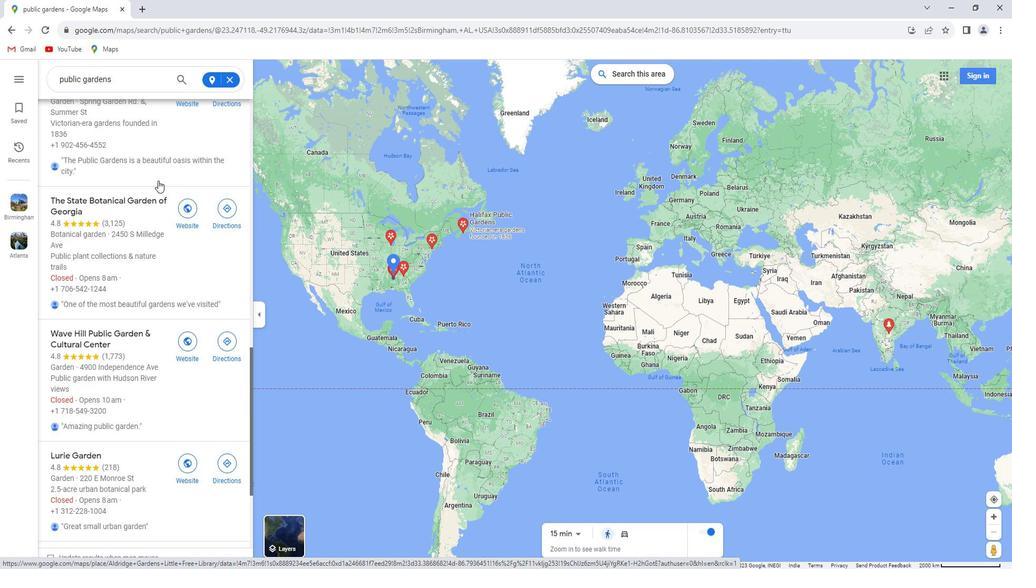 
Action: Mouse scrolled (167, 183) with delta (0, 0)
Screenshot: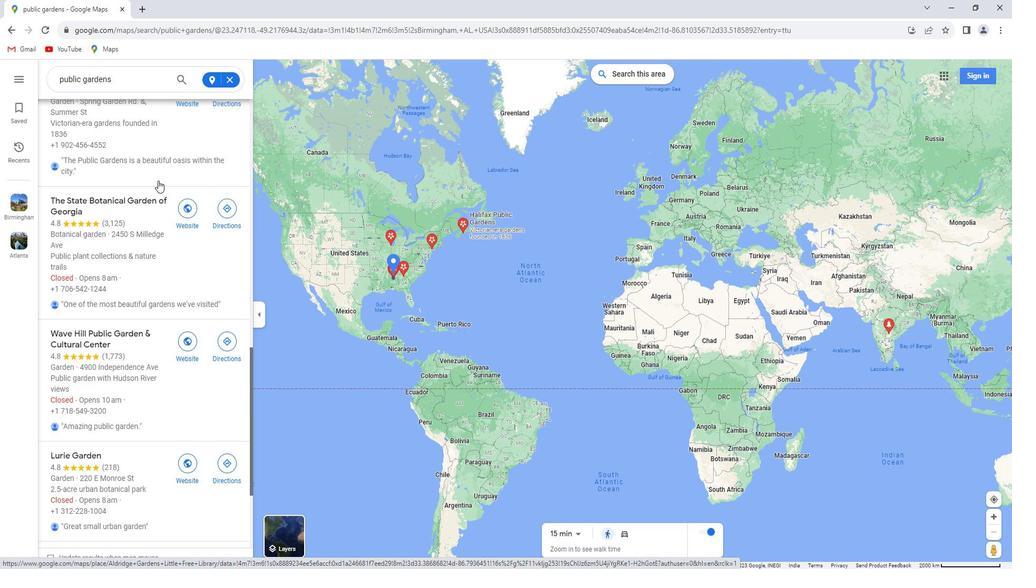 
Action: Mouse scrolled (167, 183) with delta (0, 0)
Screenshot: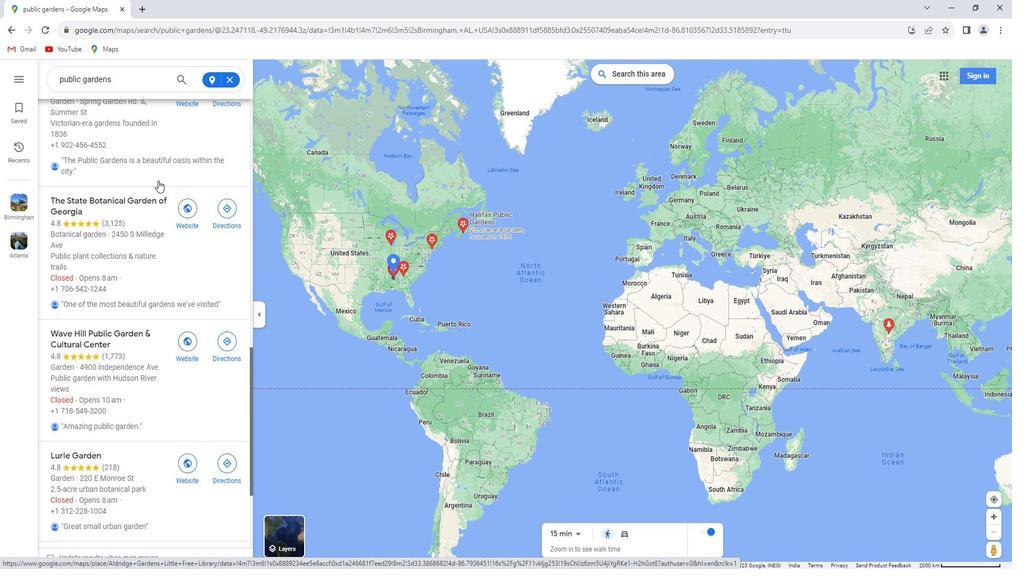 
Action: Mouse scrolled (167, 183) with delta (0, 0)
Screenshot: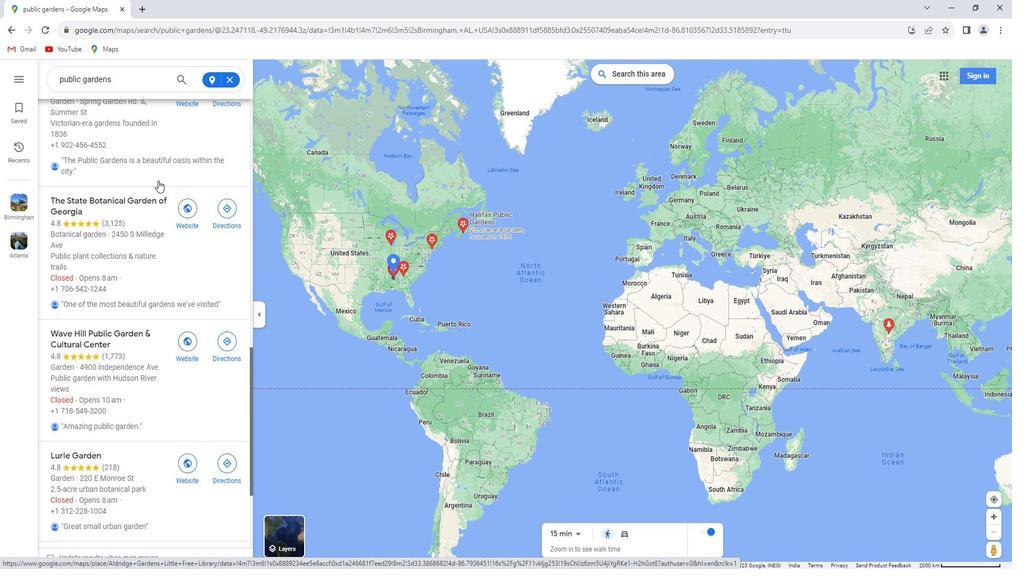 
